 Task: Use labels to classify and filter pull requests.
Action: Mouse moved to (64, 246)
Screenshot: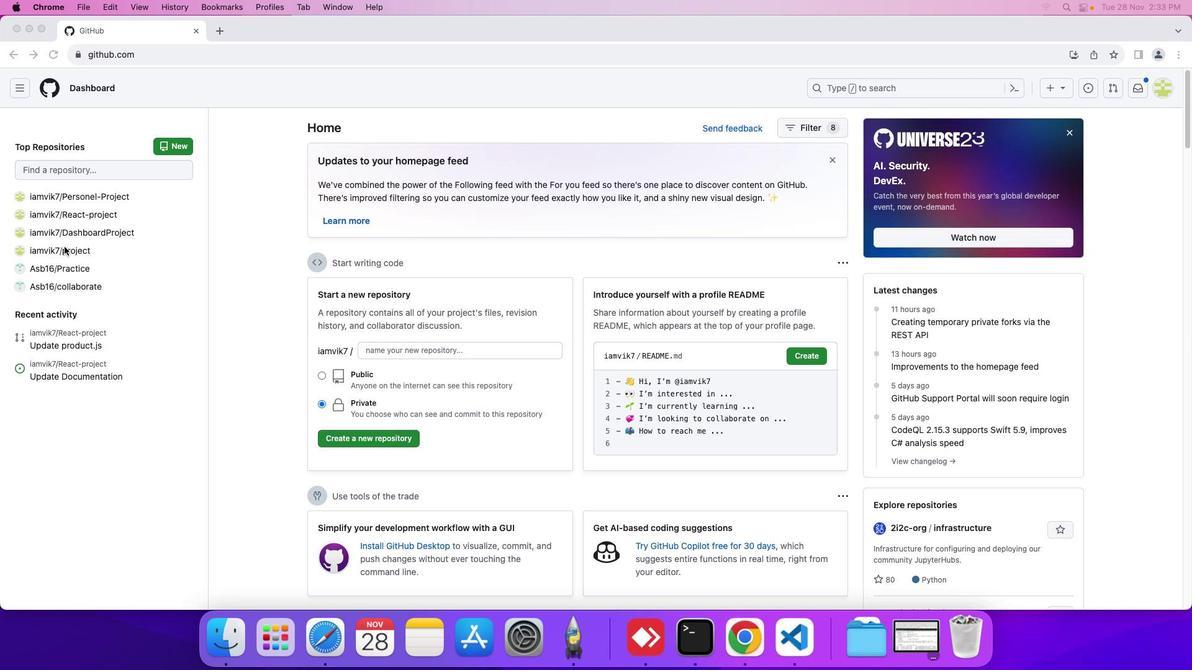 
Action: Mouse pressed left at (64, 246)
Screenshot: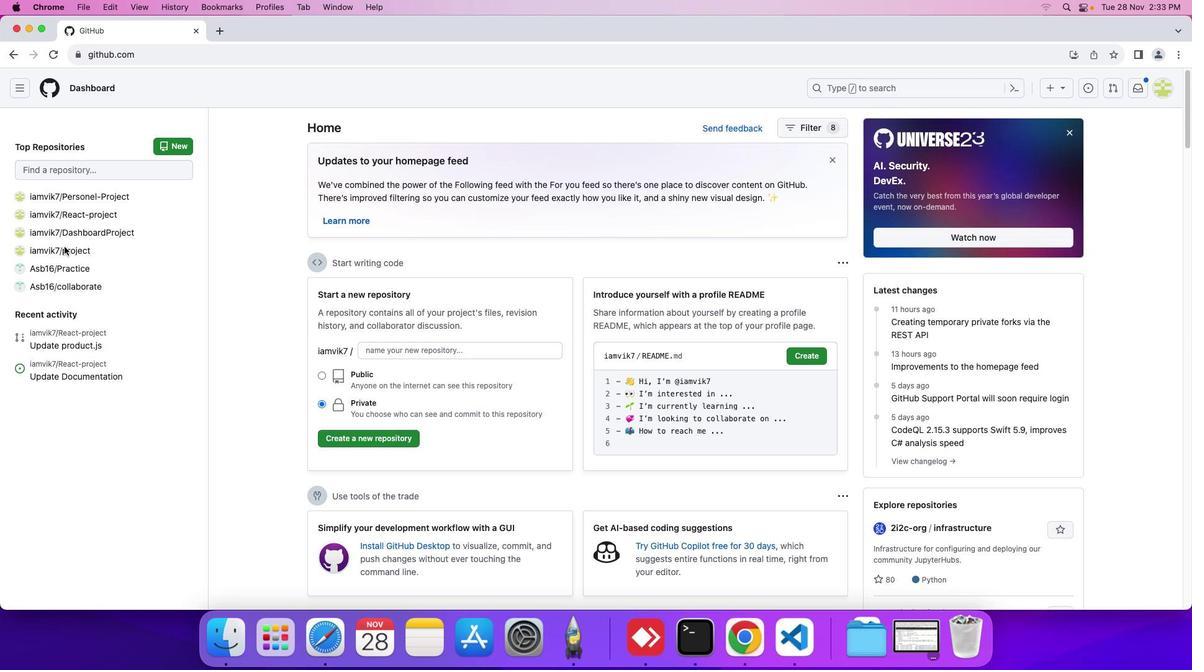 
Action: Mouse moved to (101, 217)
Screenshot: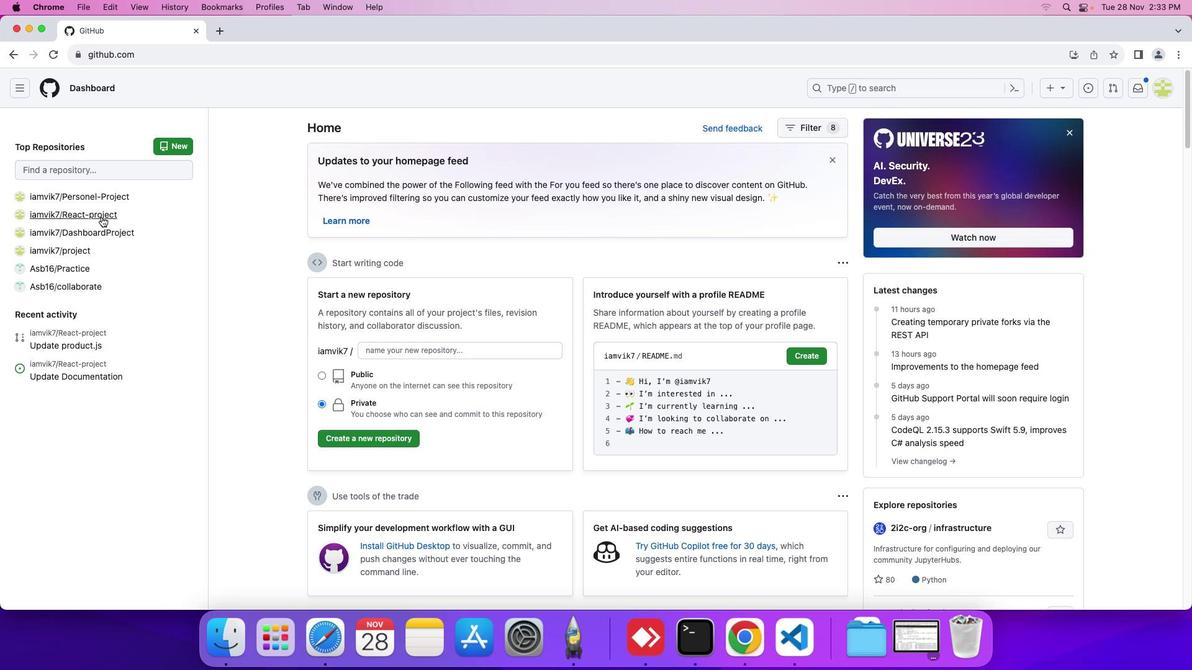 
Action: Mouse pressed left at (101, 217)
Screenshot: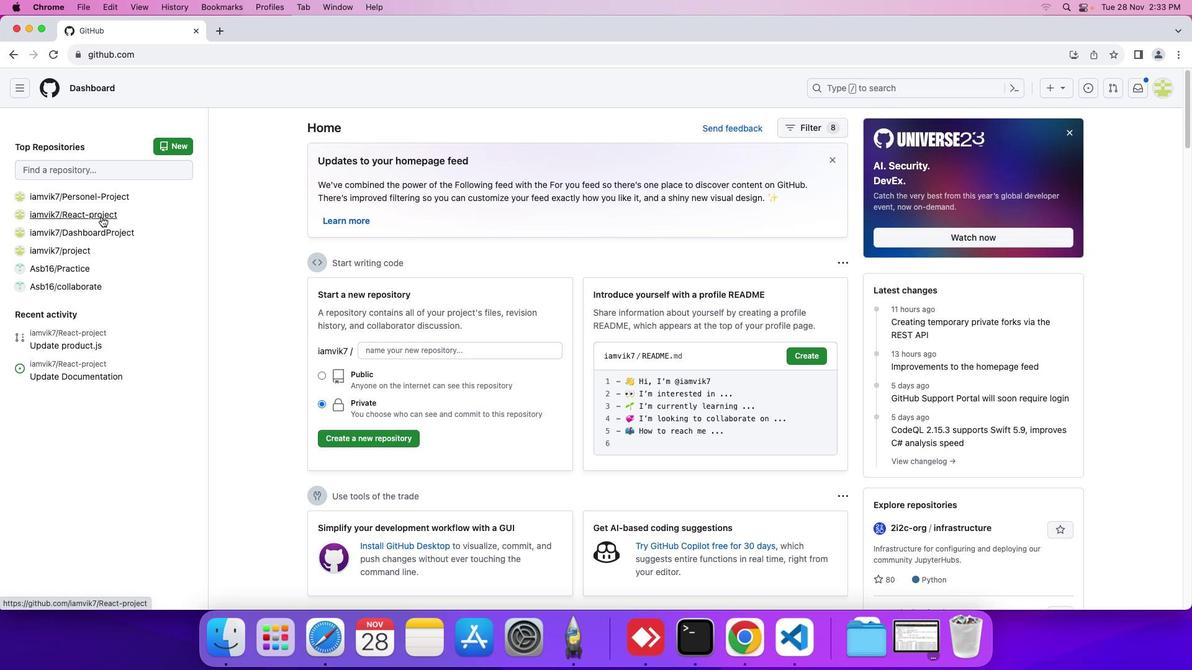 
Action: Mouse moved to (272, 343)
Screenshot: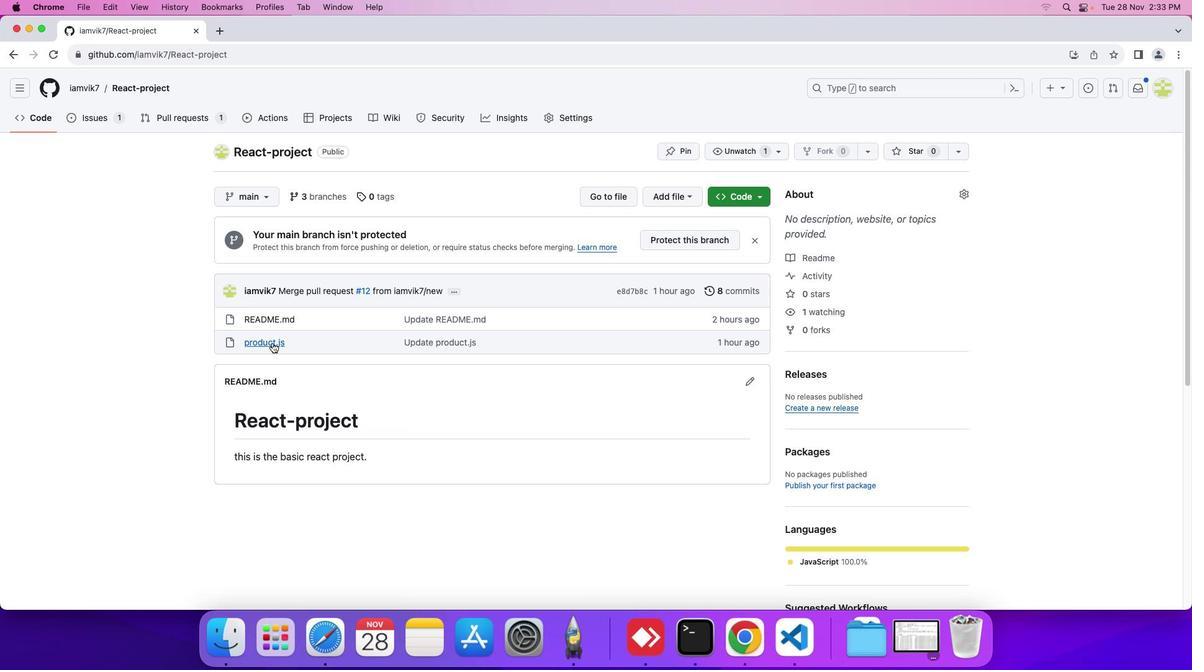 
Action: Mouse pressed left at (272, 343)
Screenshot: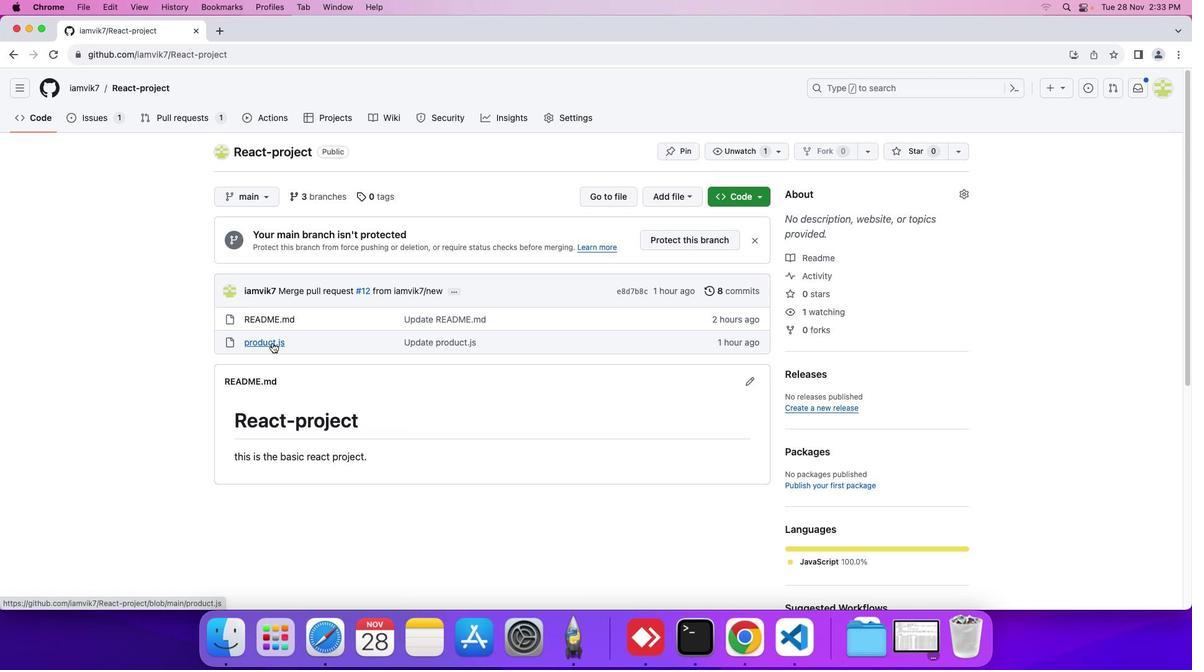 
Action: Mouse moved to (877, 226)
Screenshot: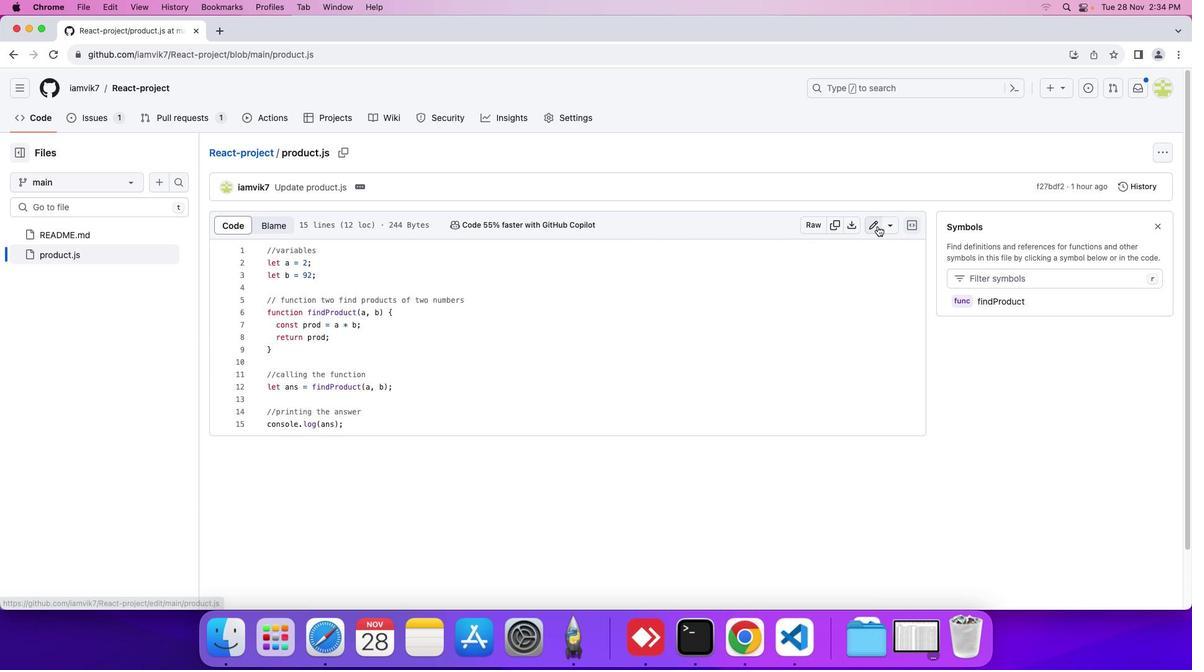 
Action: Mouse pressed left at (877, 226)
Screenshot: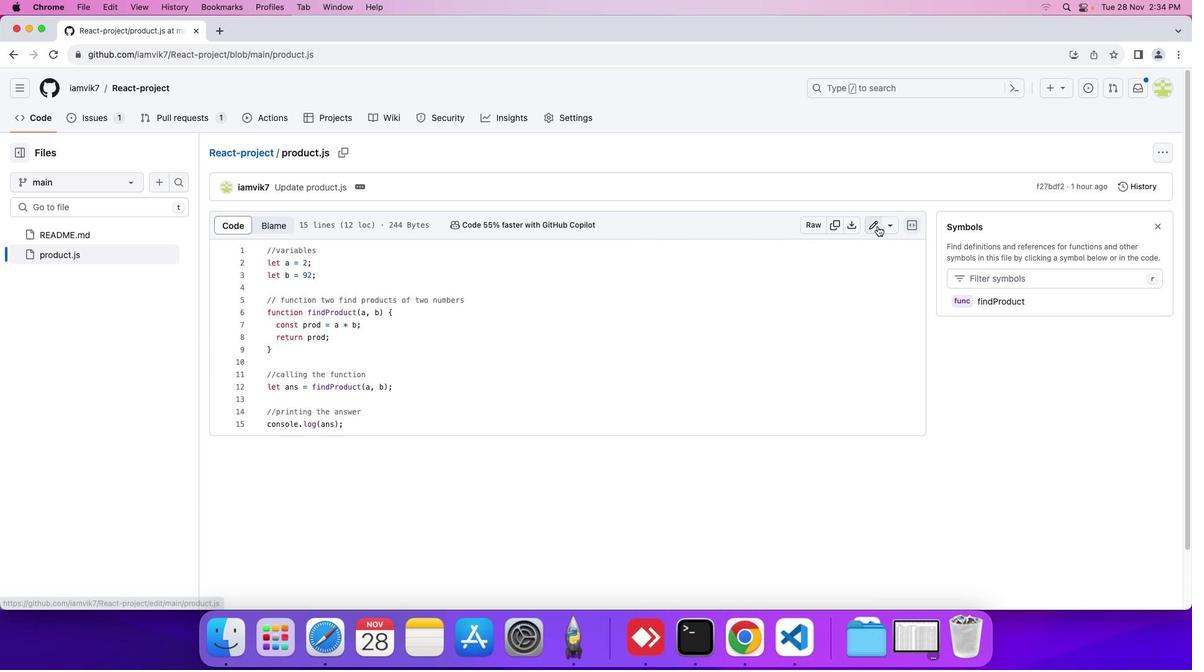 
Action: Mouse moved to (289, 226)
Screenshot: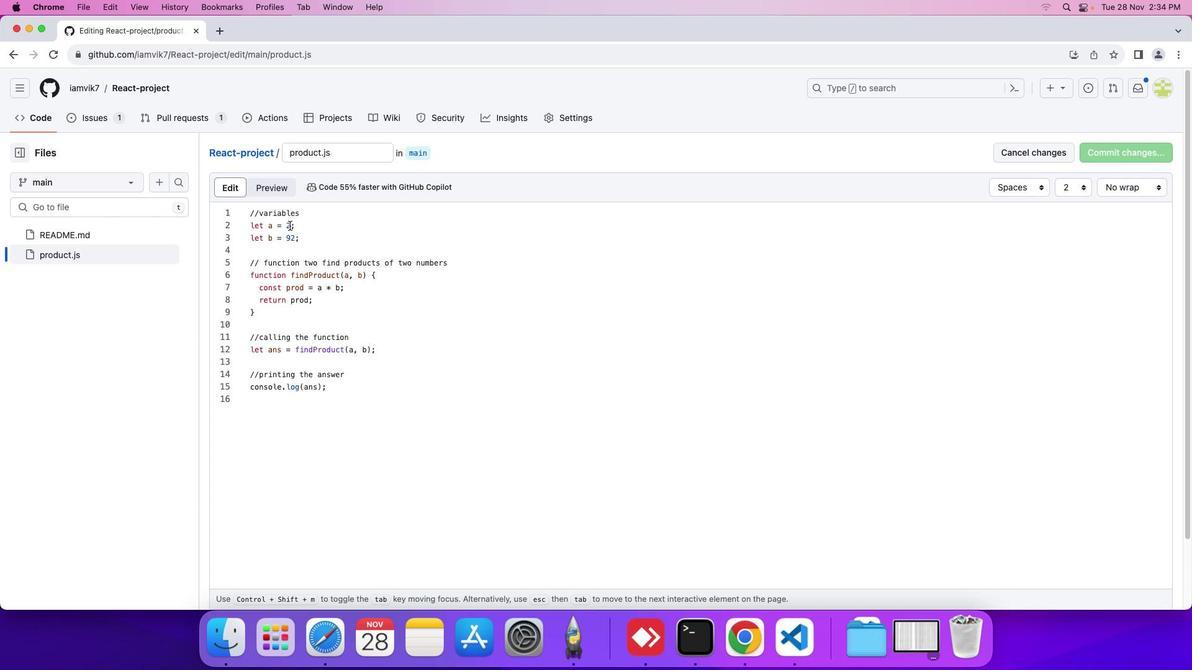 
Action: Mouse pressed left at (289, 226)
Screenshot: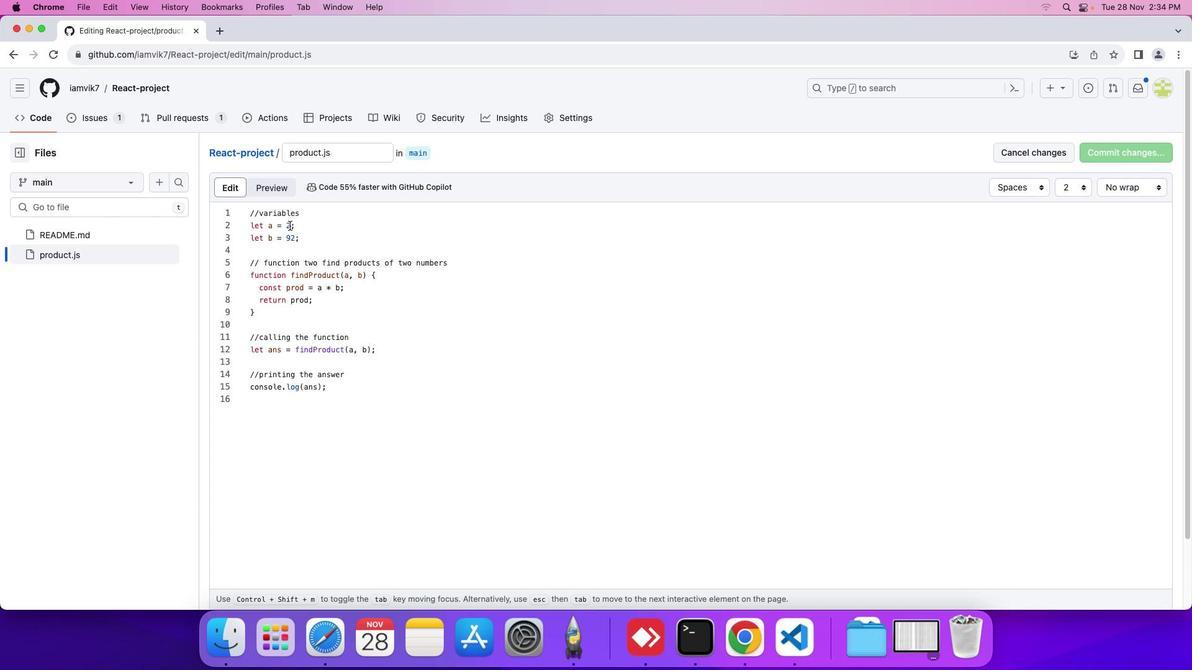 
Action: Mouse moved to (278, 229)
Screenshot: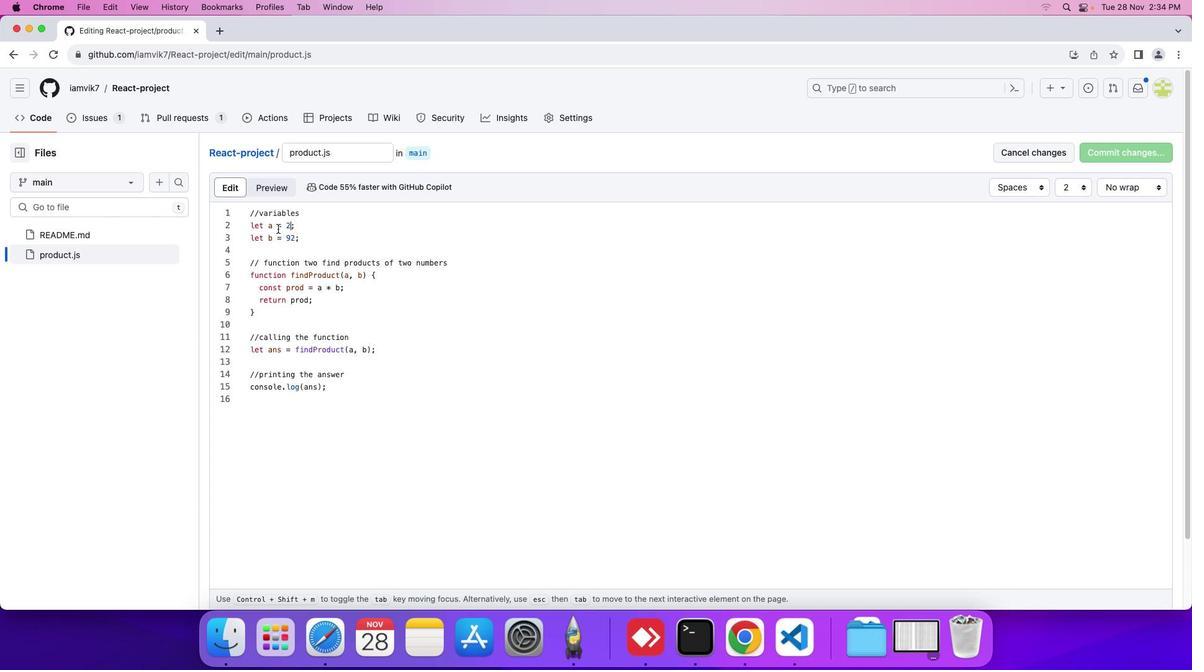 
Action: Key pressed Key.backspace'8''7'
Screenshot: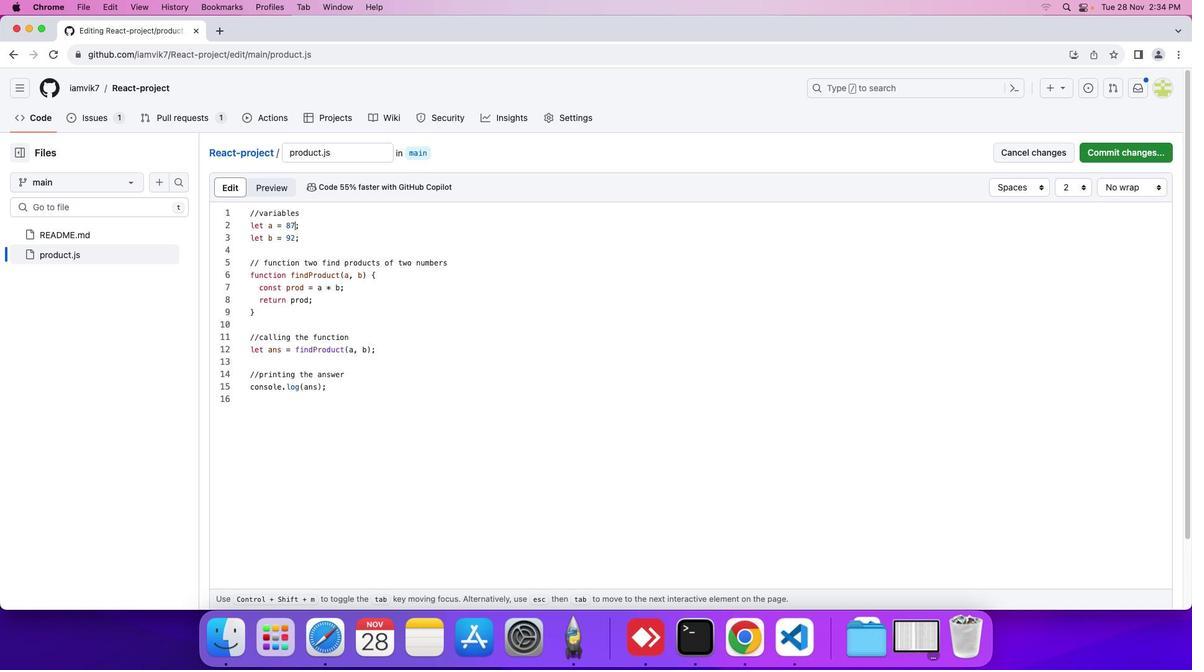 
Action: Mouse moved to (295, 237)
Screenshot: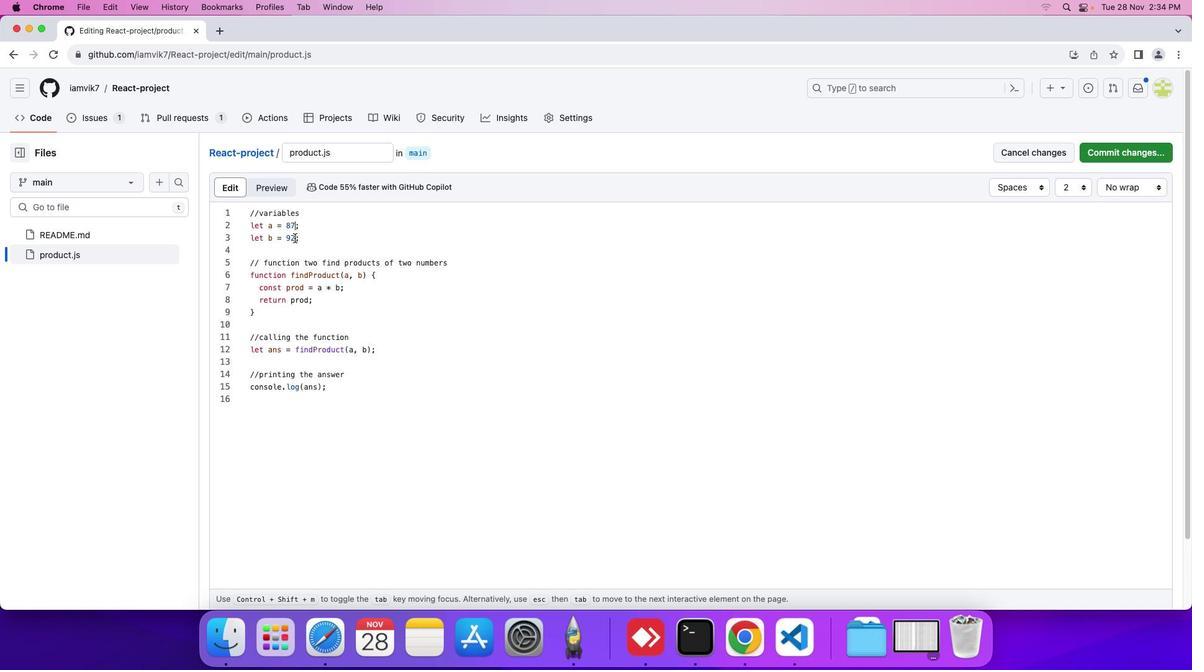 
Action: Mouse pressed left at (295, 237)
Screenshot: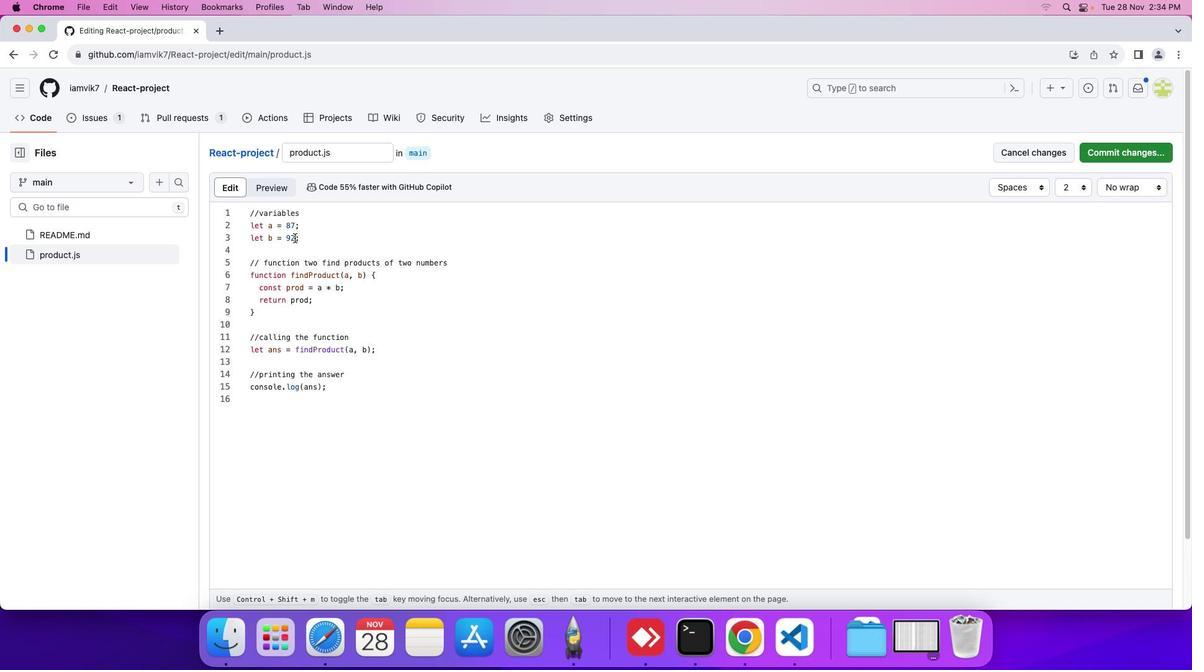 
Action: Mouse moved to (293, 238)
Screenshot: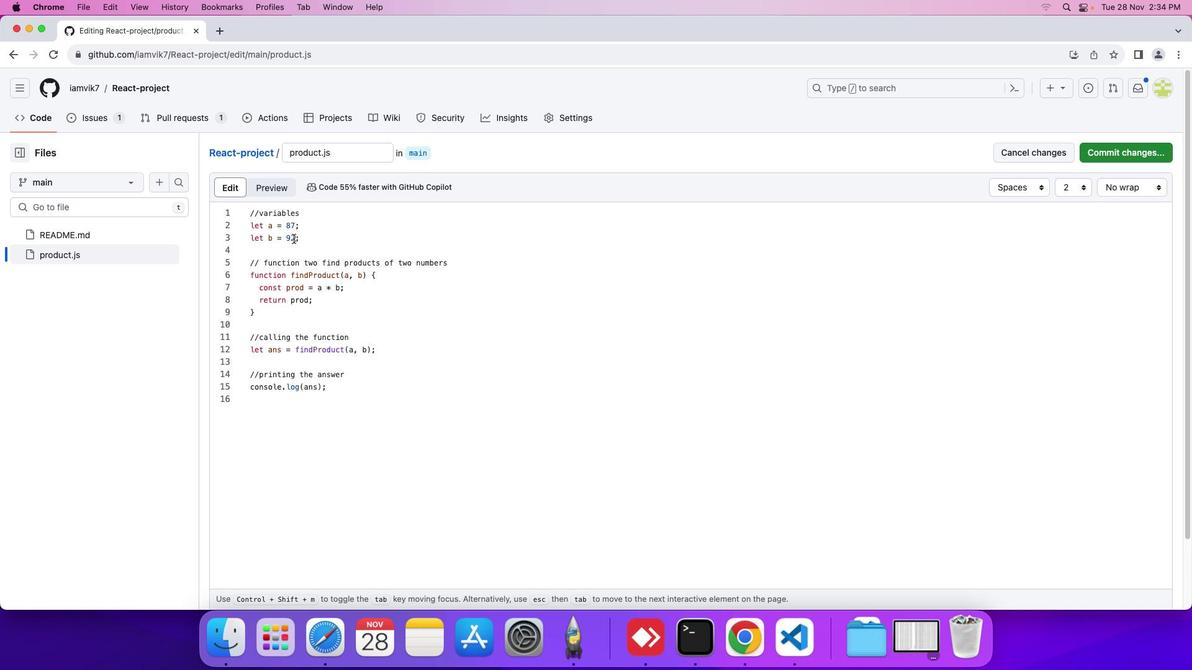 
Action: Key pressed Key.backspaceKey.backspace'1''1''0'
Screenshot: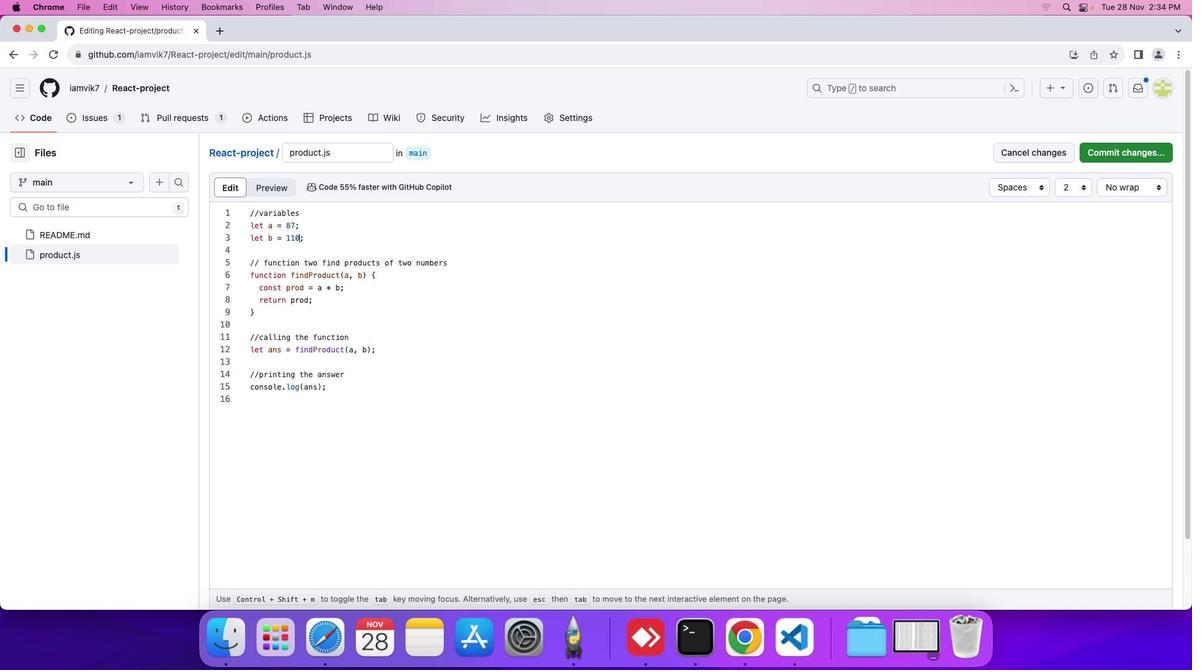 
Action: Mouse moved to (1104, 159)
Screenshot: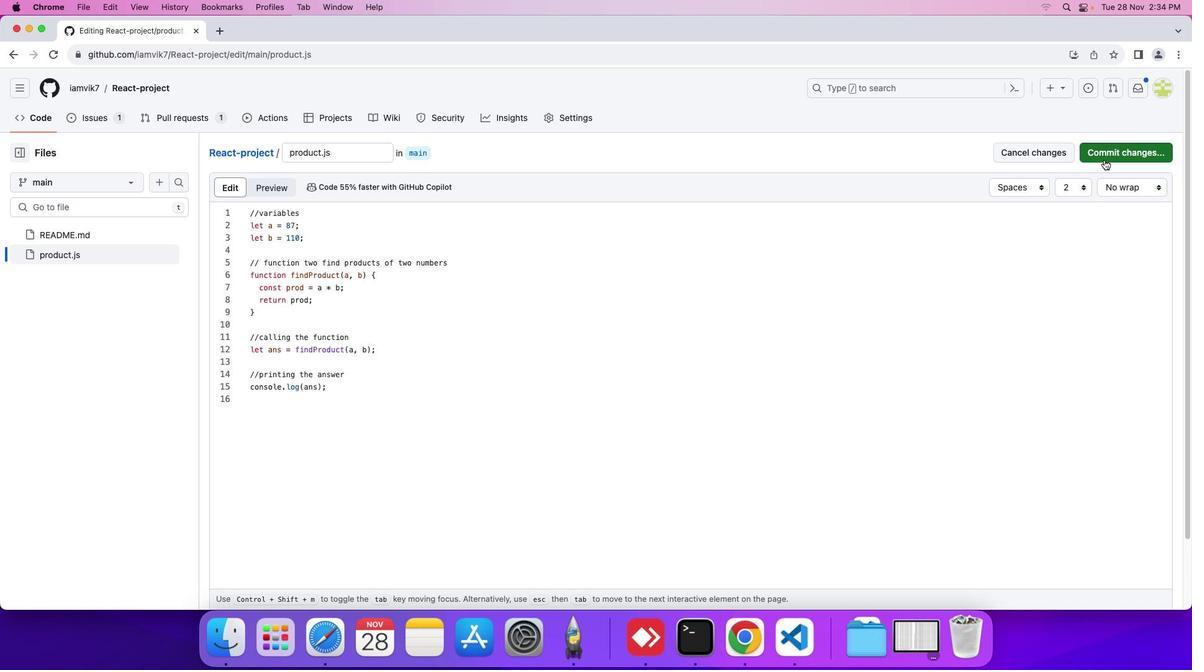 
Action: Mouse pressed left at (1104, 159)
Screenshot: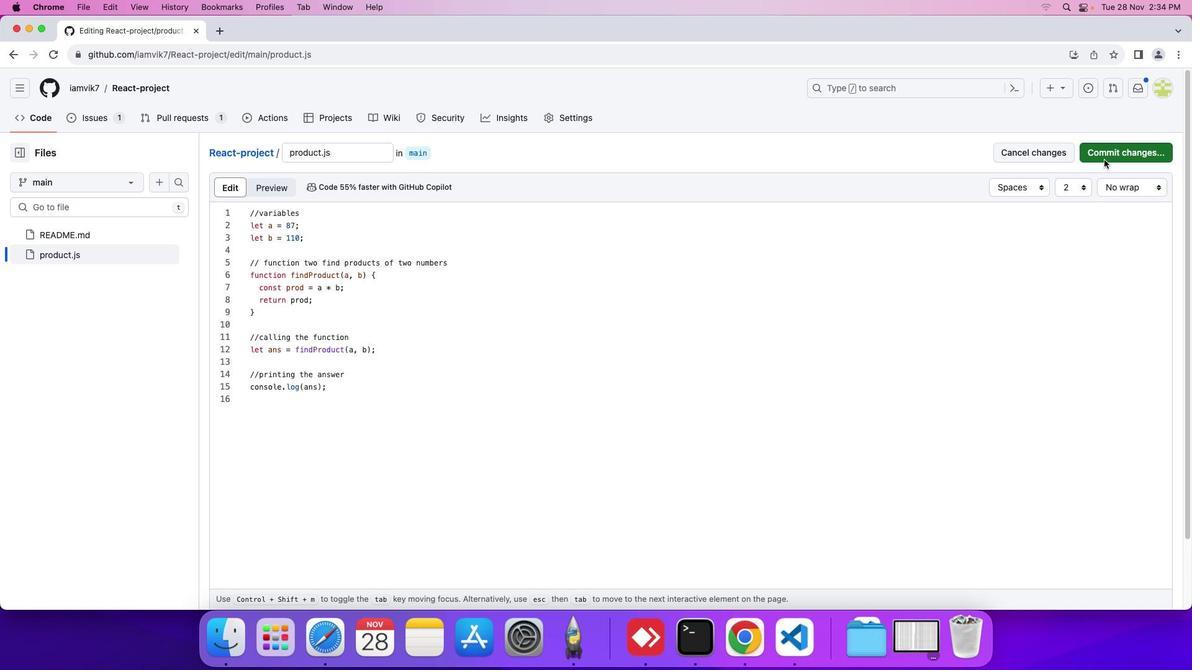 
Action: Mouse moved to (604, 306)
Screenshot: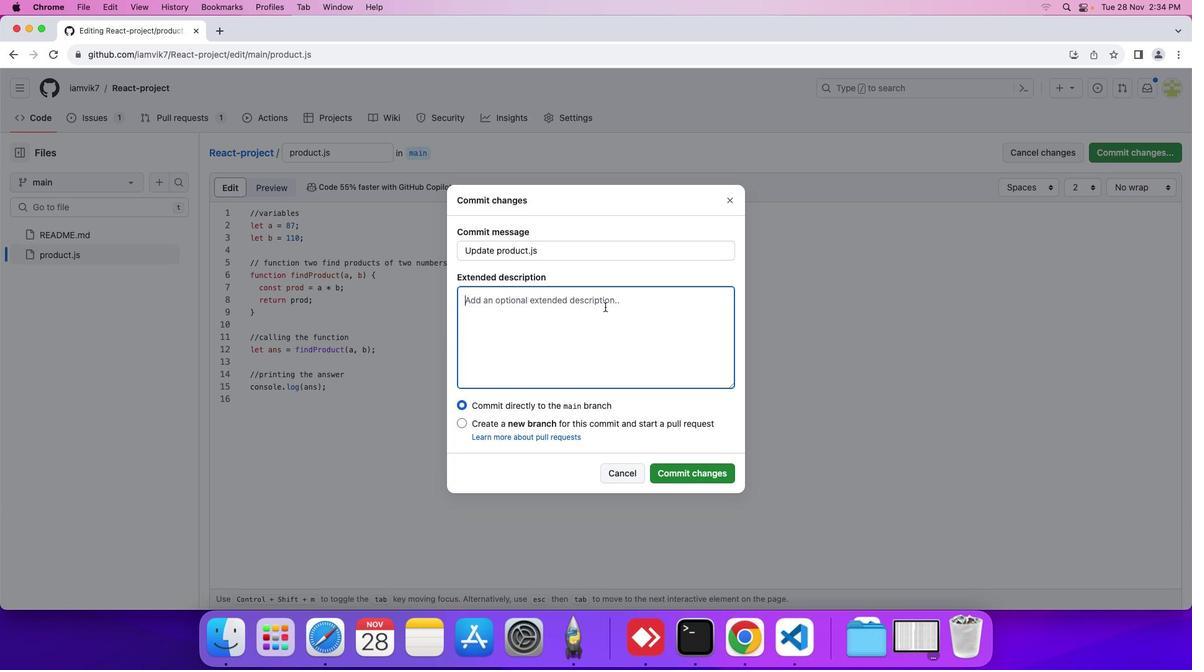 
Action: Mouse pressed left at (604, 306)
Screenshot: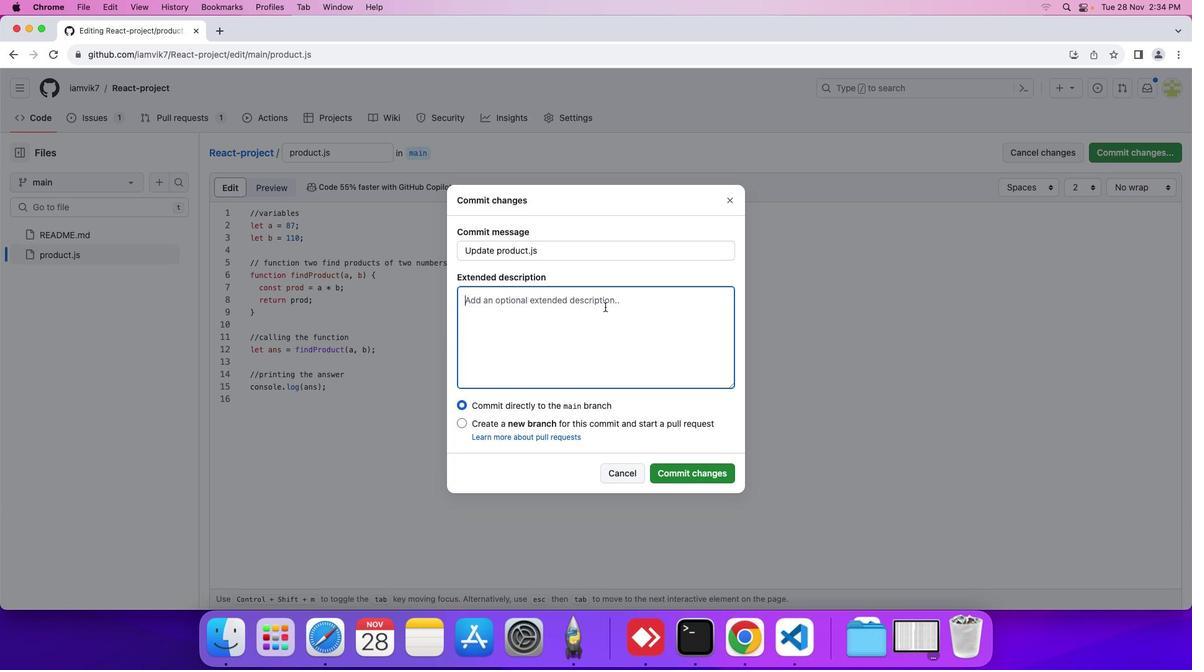 
Action: Mouse moved to (604, 306)
Screenshot: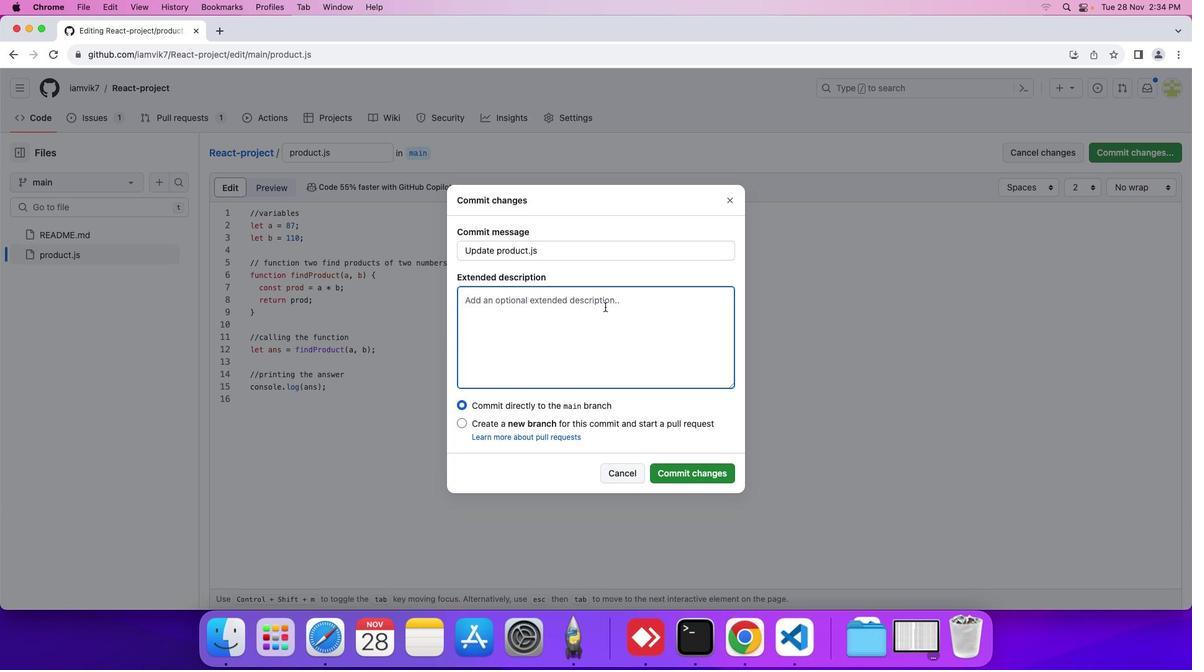 
Action: Key pressed Key.shift'U''p''d''a''t''i''n''g'Key.space't''h''e'Key.space'v''a''l''u''e''s'Key.space'o''f'Key.space'v''a''r''i''a''b''l''e''s''.'
Screenshot: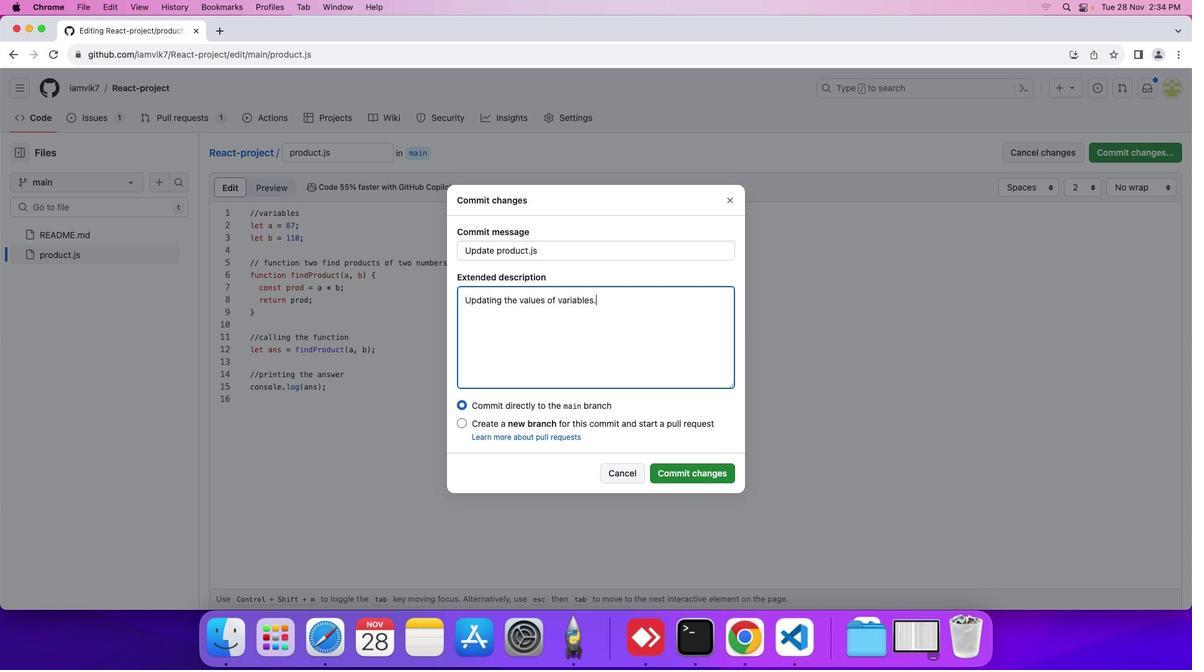 
Action: Mouse moved to (463, 424)
Screenshot: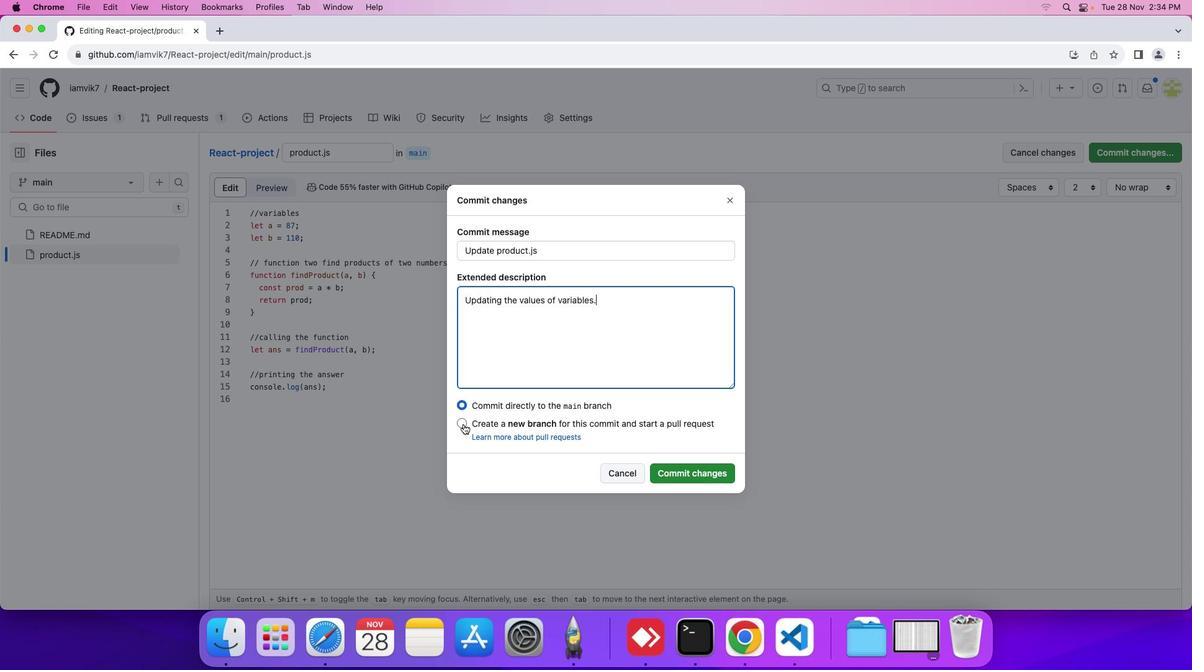 
Action: Mouse pressed left at (463, 424)
Screenshot: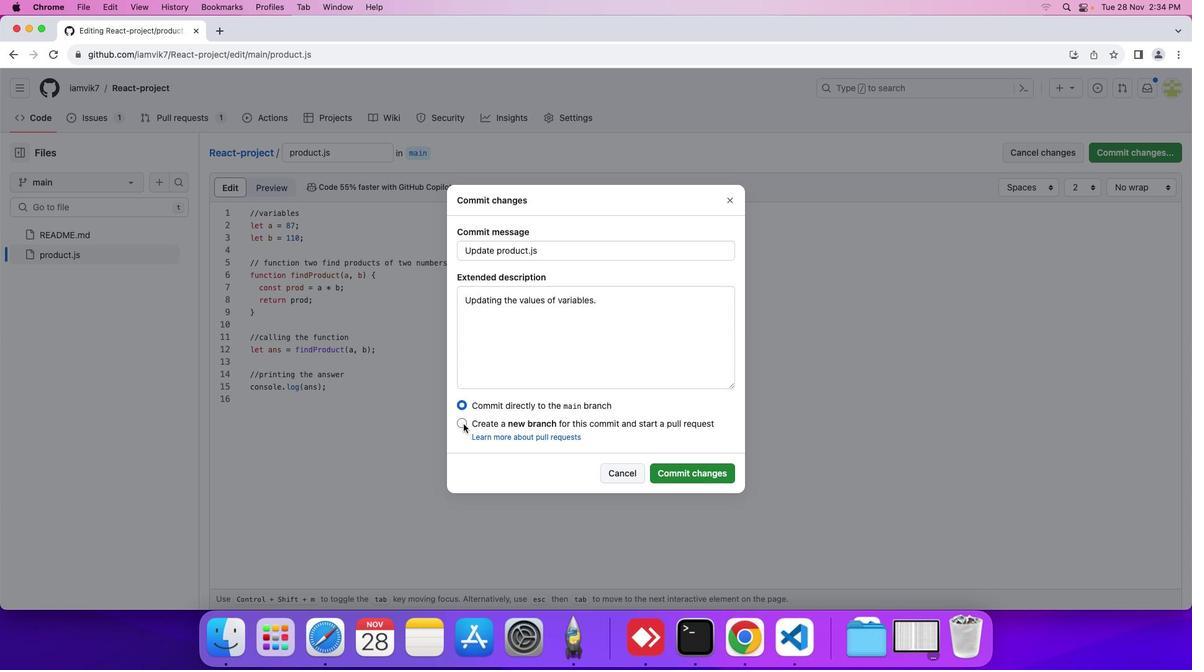
Action: Mouse moved to (568, 450)
Screenshot: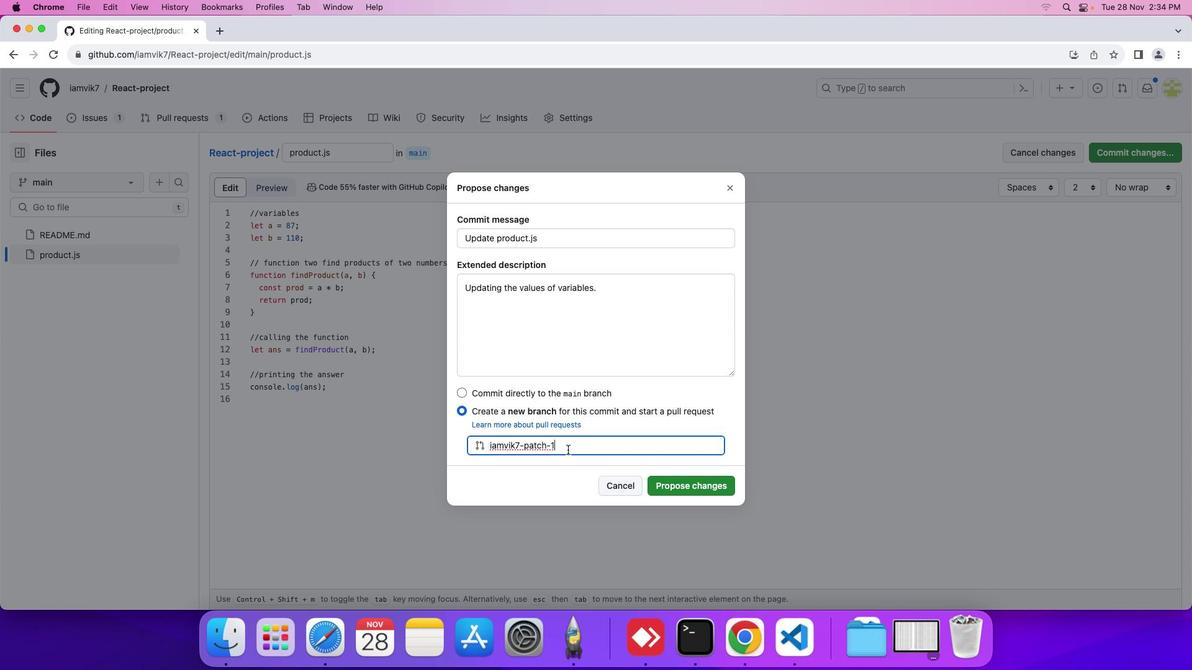 
Action: Mouse pressed left at (568, 450)
Screenshot: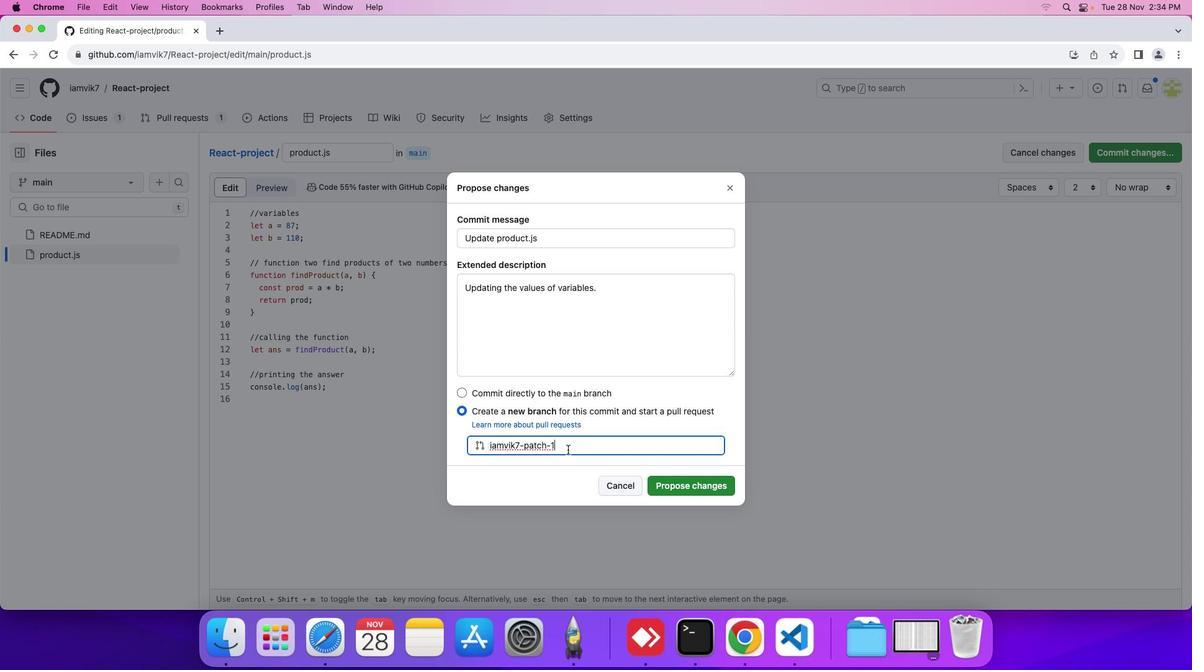 
Action: Key pressed Key.backspaceKey.backspaceKey.backspaceKey.backspaceKey.backspaceKey.backspaceKey.backspaceKey.backspaceKey.backspaceKey.backspaceKey.backspaceKey.backspaceKey.backspaceKey.backspaceKey.backspaceKey.backspaceKey.backspace'n''e''e'Key.backspace'w''-''b''r''a''n''c''h'
Screenshot: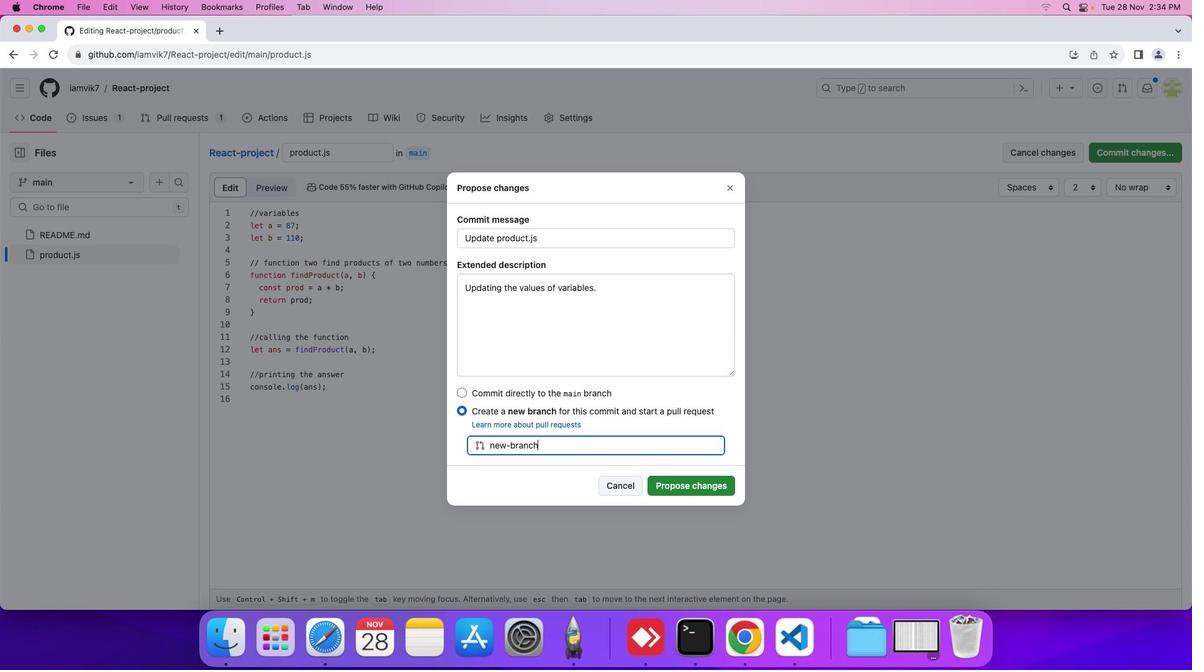 
Action: Mouse moved to (666, 481)
Screenshot: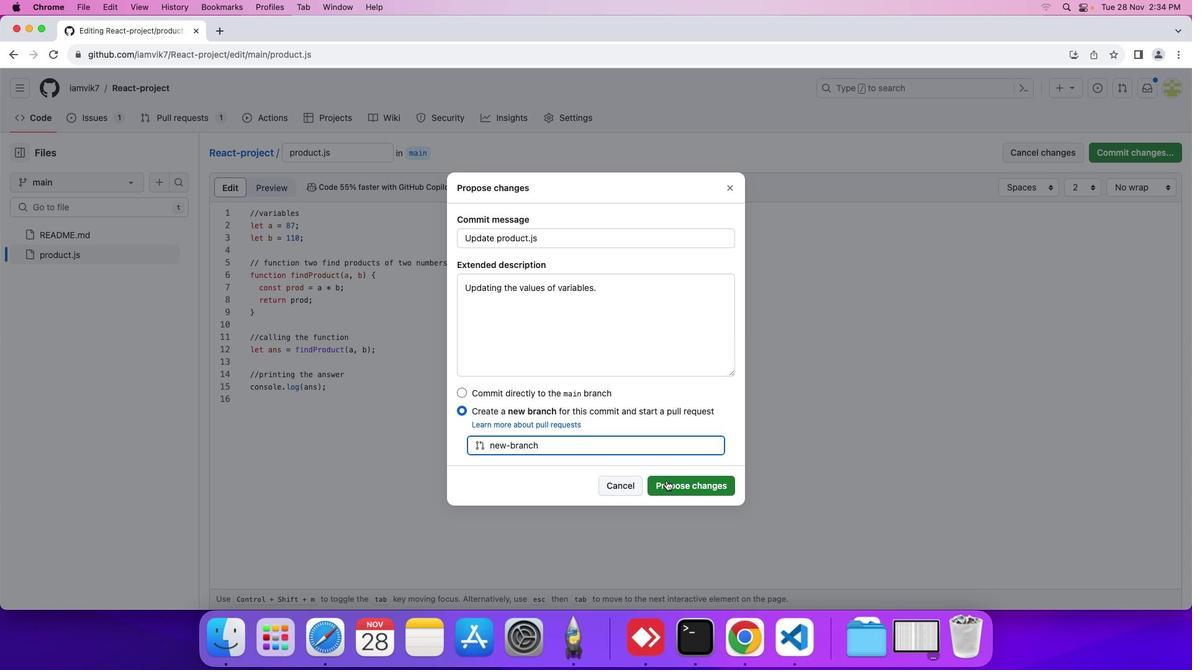 
Action: Mouse pressed left at (666, 481)
Screenshot: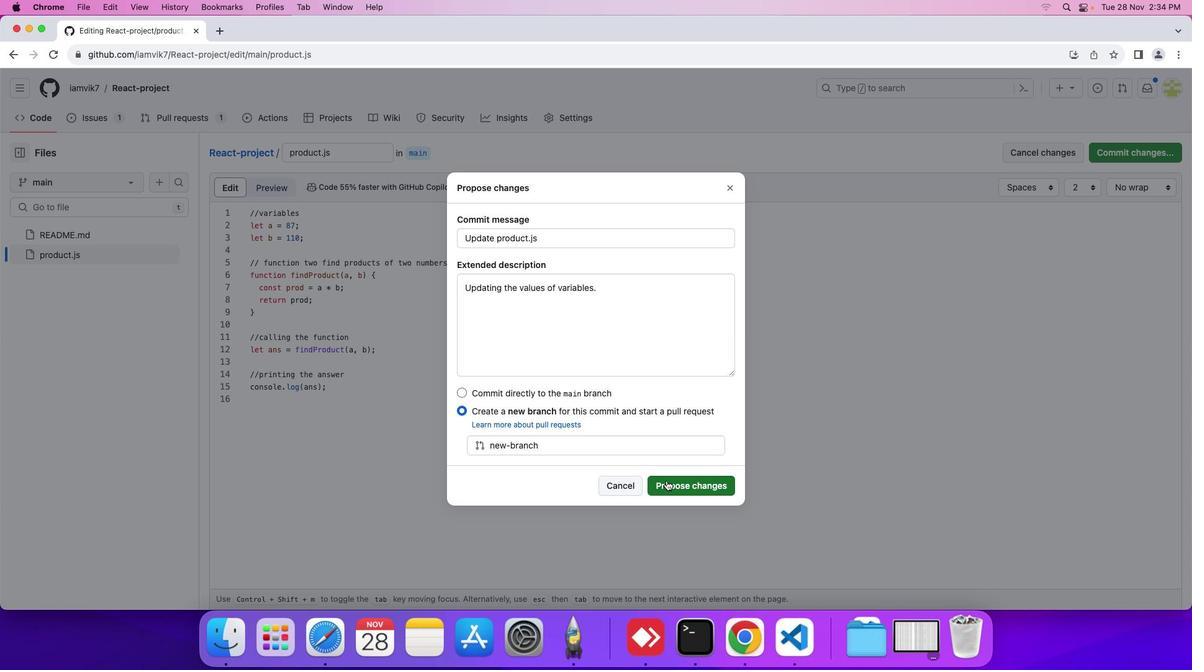 
Action: Mouse moved to (965, 348)
Screenshot: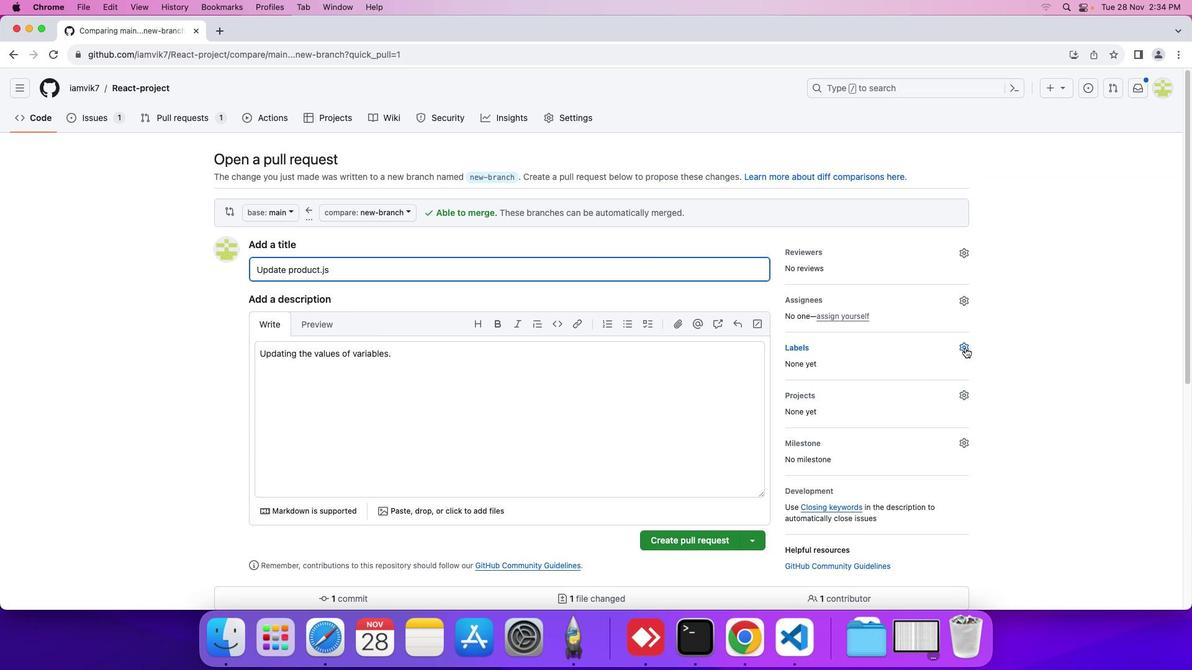 
Action: Mouse pressed left at (965, 348)
Screenshot: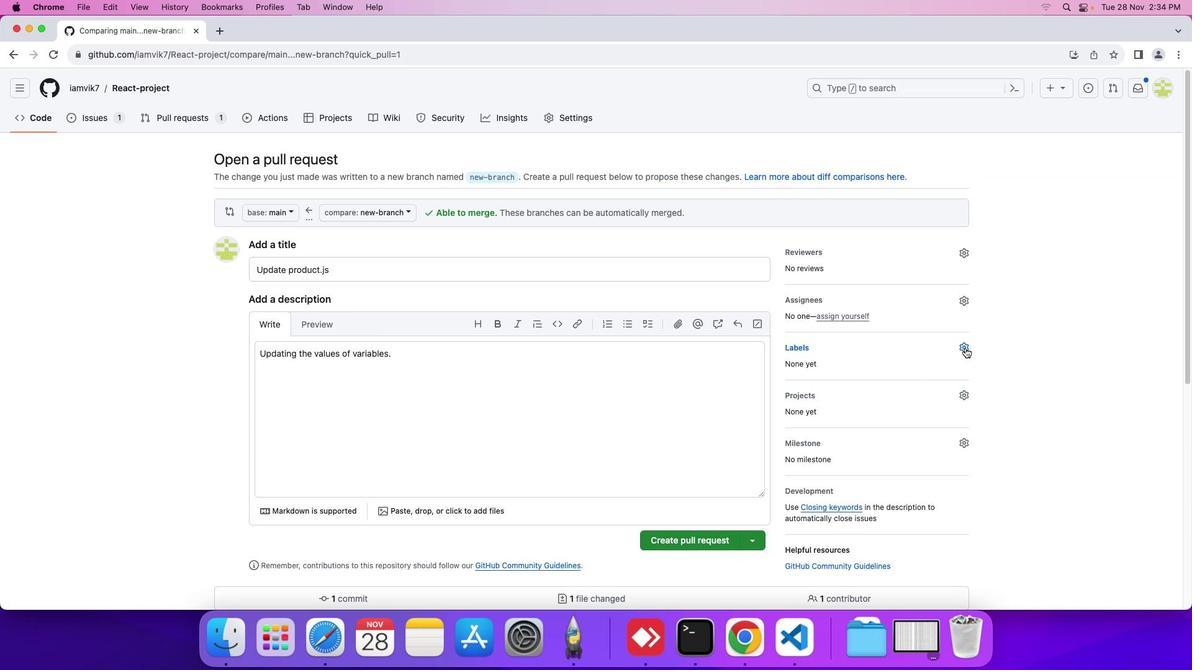 
Action: Mouse moved to (832, 437)
Screenshot: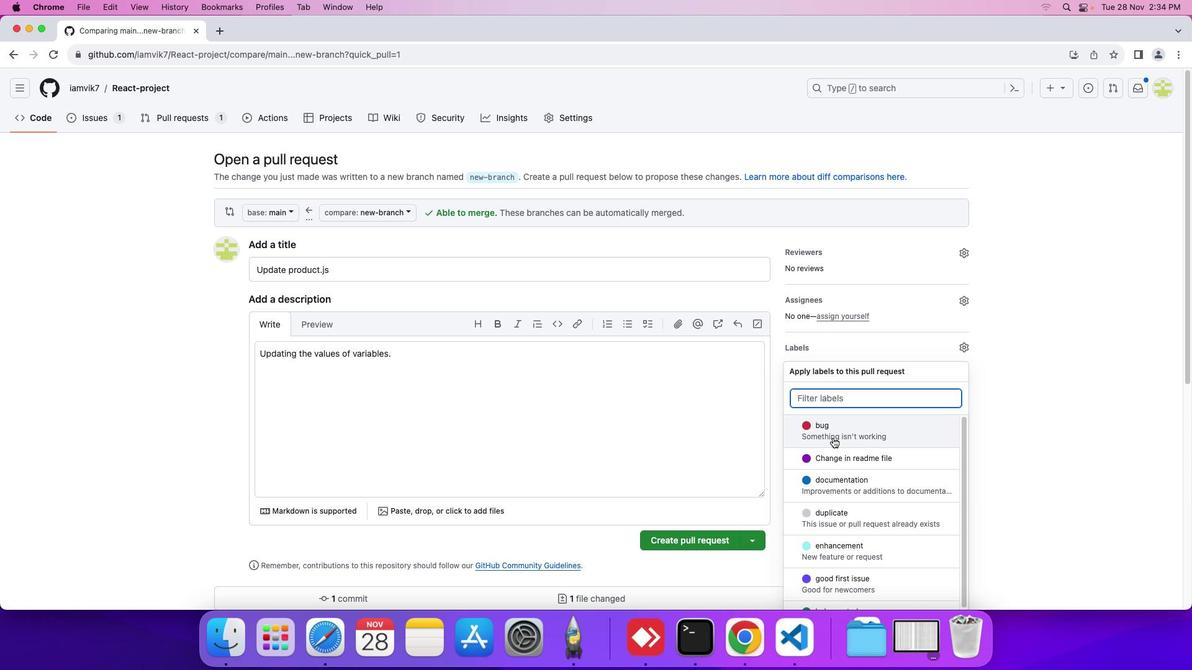 
Action: Mouse pressed left at (832, 437)
Screenshot: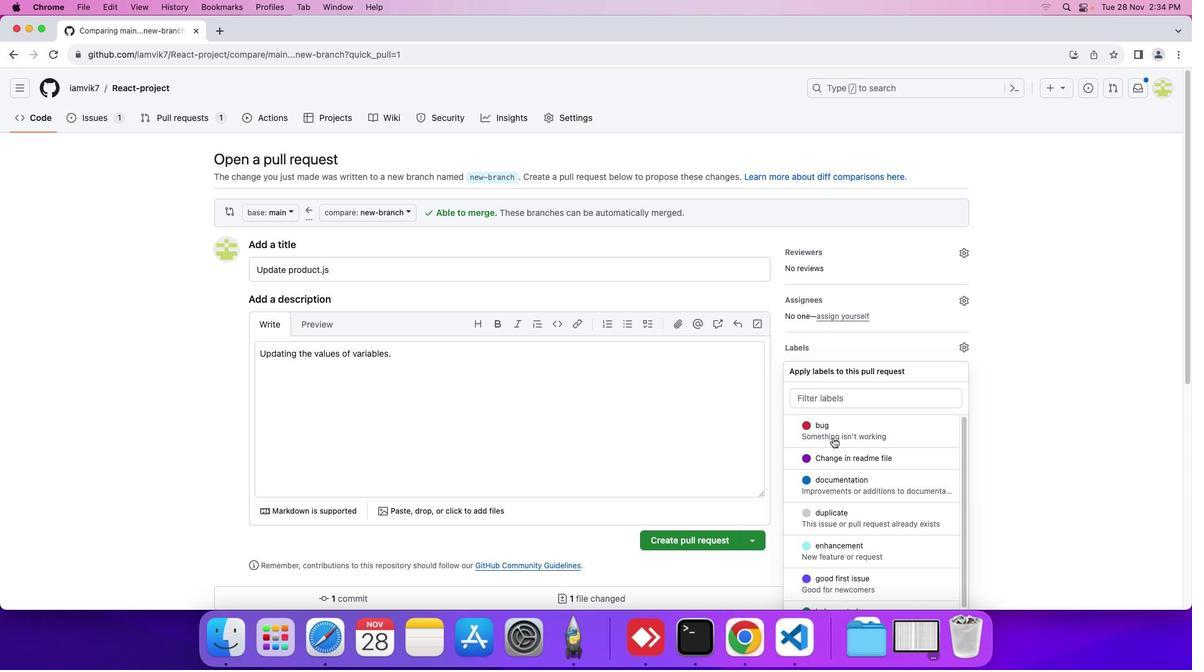 
Action: Mouse moved to (834, 440)
Screenshot: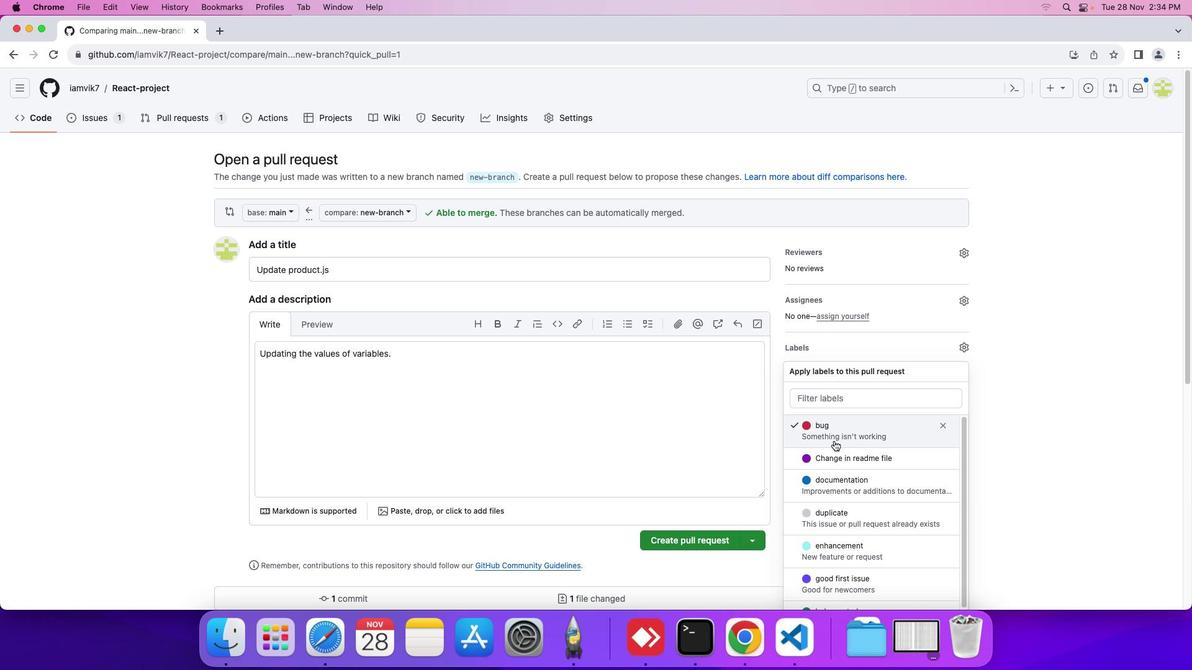 
Action: Mouse scrolled (834, 440) with delta (0, 0)
Screenshot: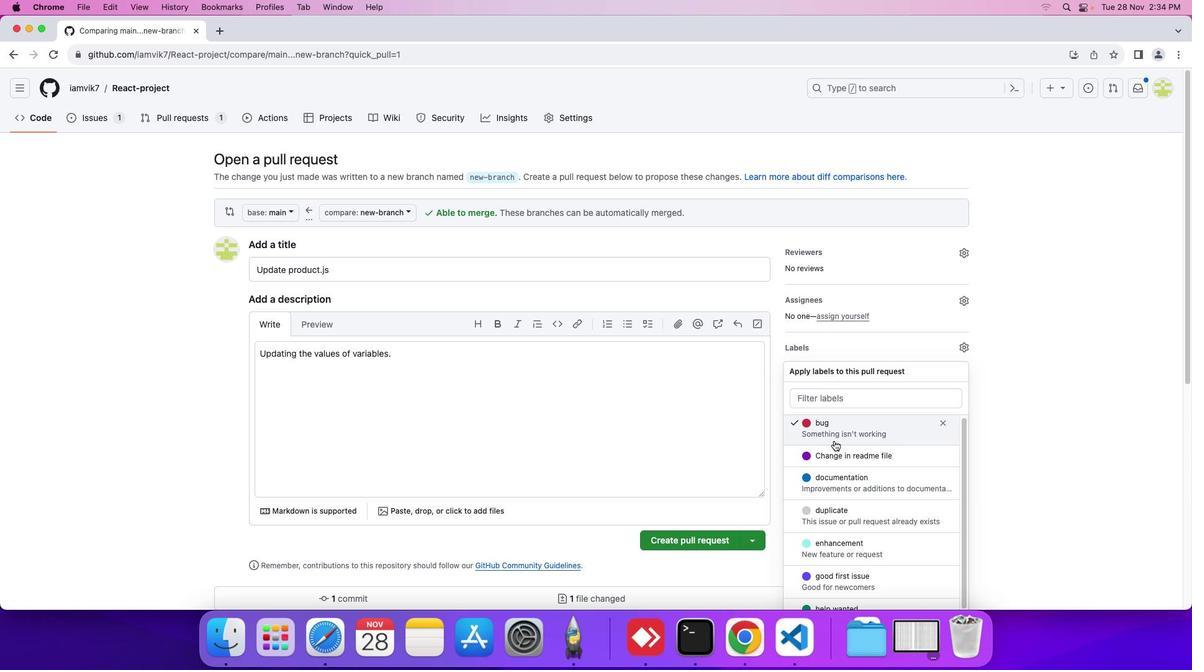 
Action: Mouse scrolled (834, 440) with delta (0, 0)
Screenshot: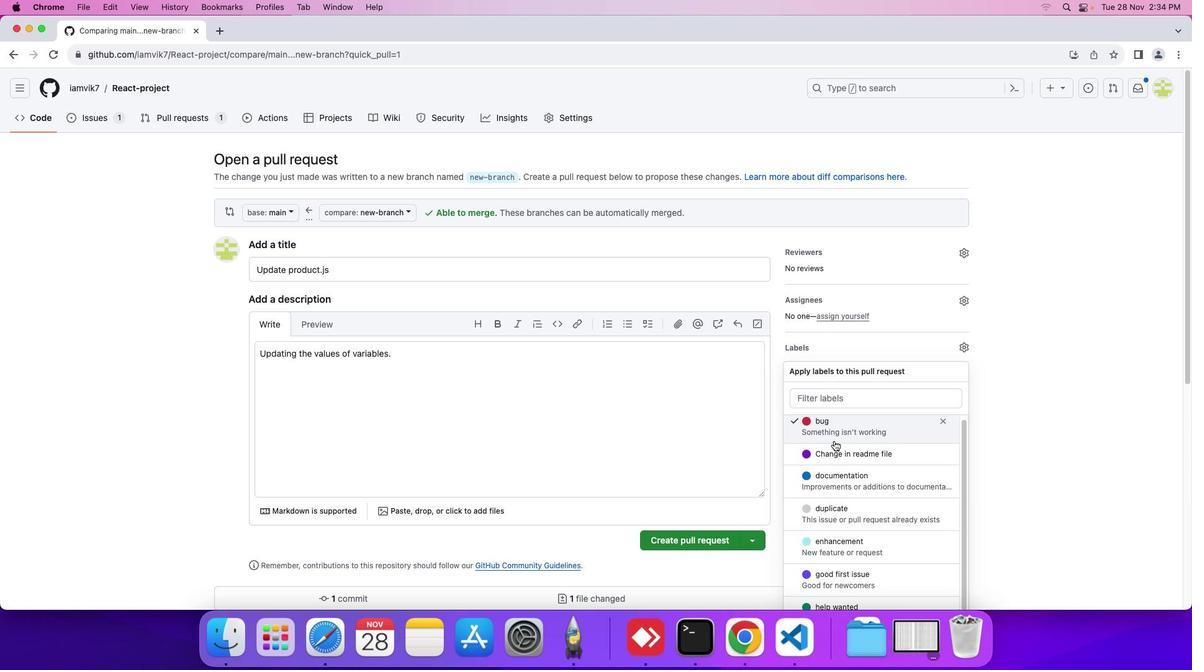 
Action: Mouse moved to (824, 429)
Screenshot: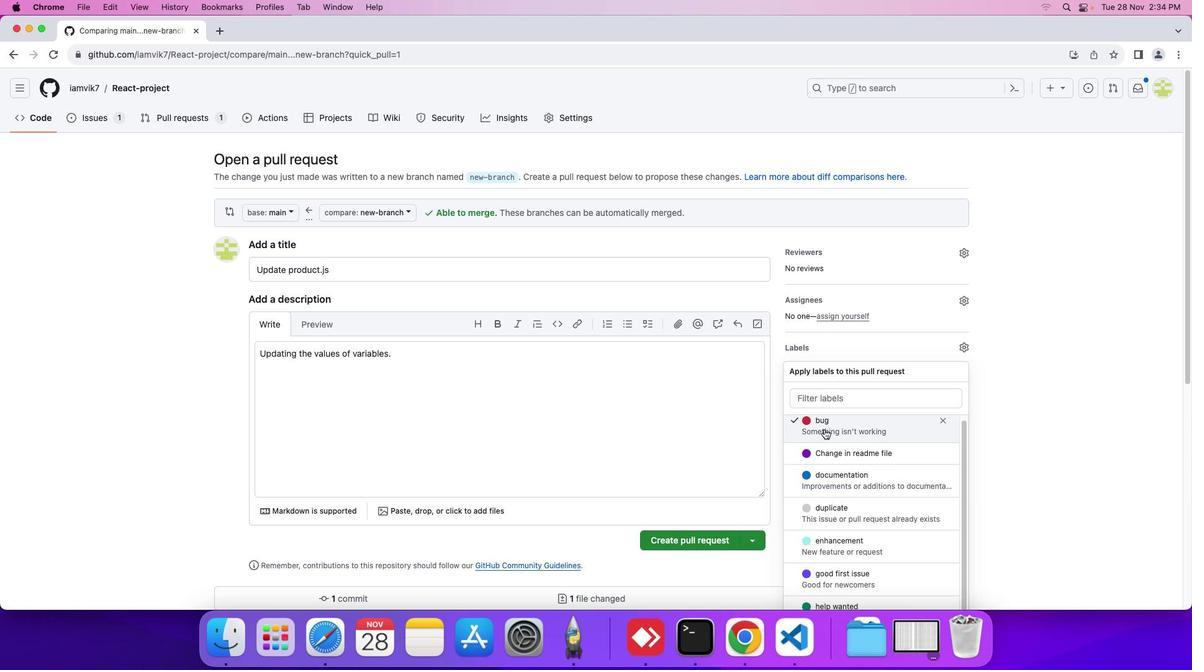 
Action: Mouse pressed left at (824, 429)
Screenshot: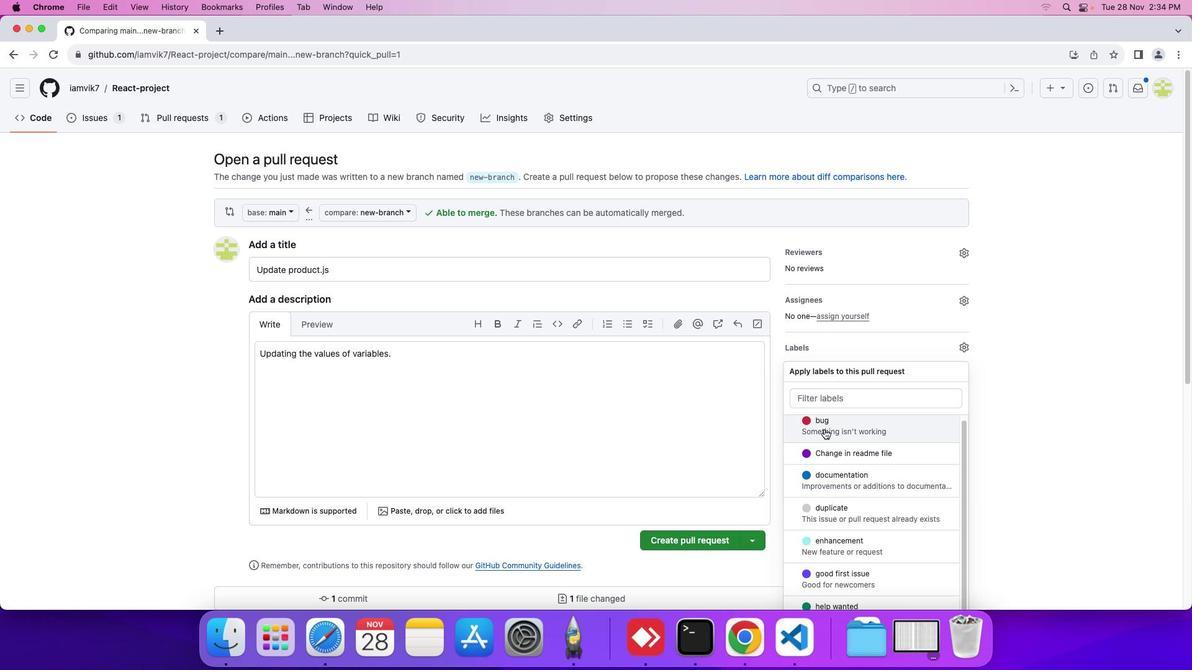 
Action: Mouse moved to (822, 553)
Screenshot: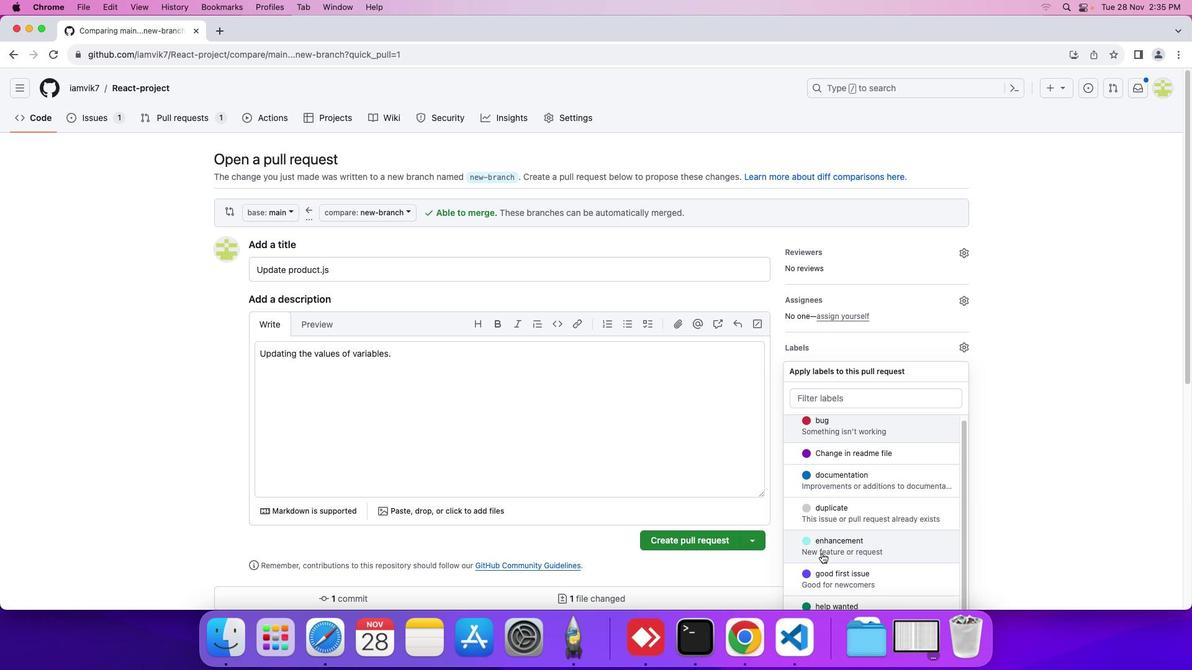 
Action: Mouse pressed left at (822, 553)
Screenshot: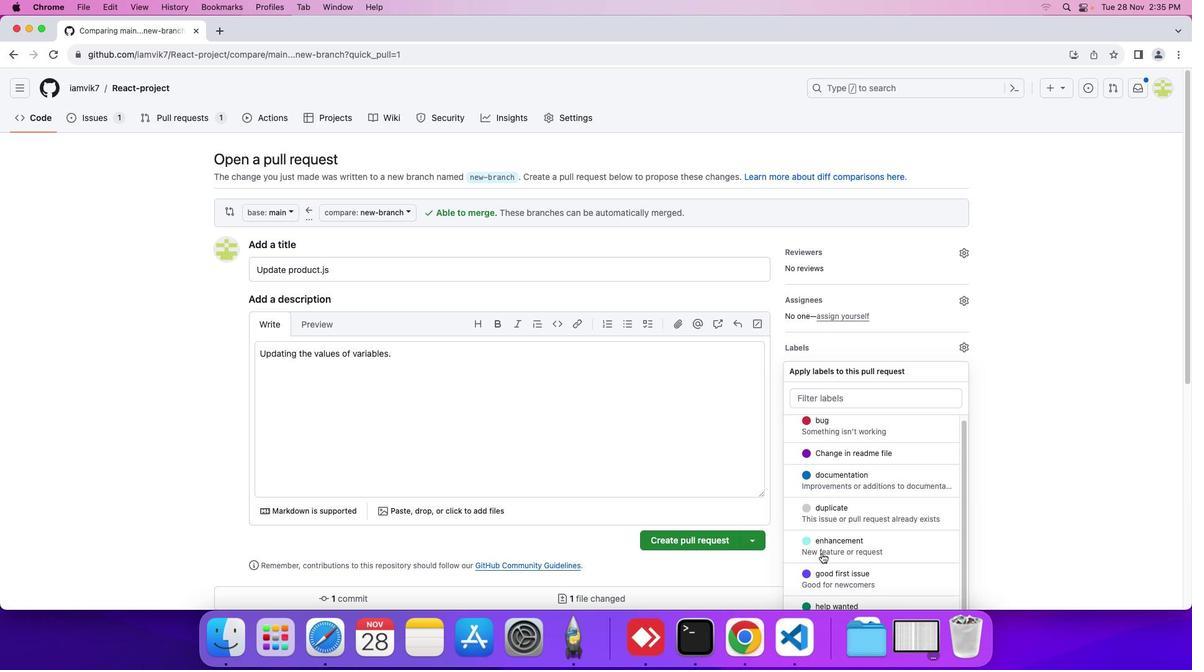 
Action: Mouse moved to (864, 475)
Screenshot: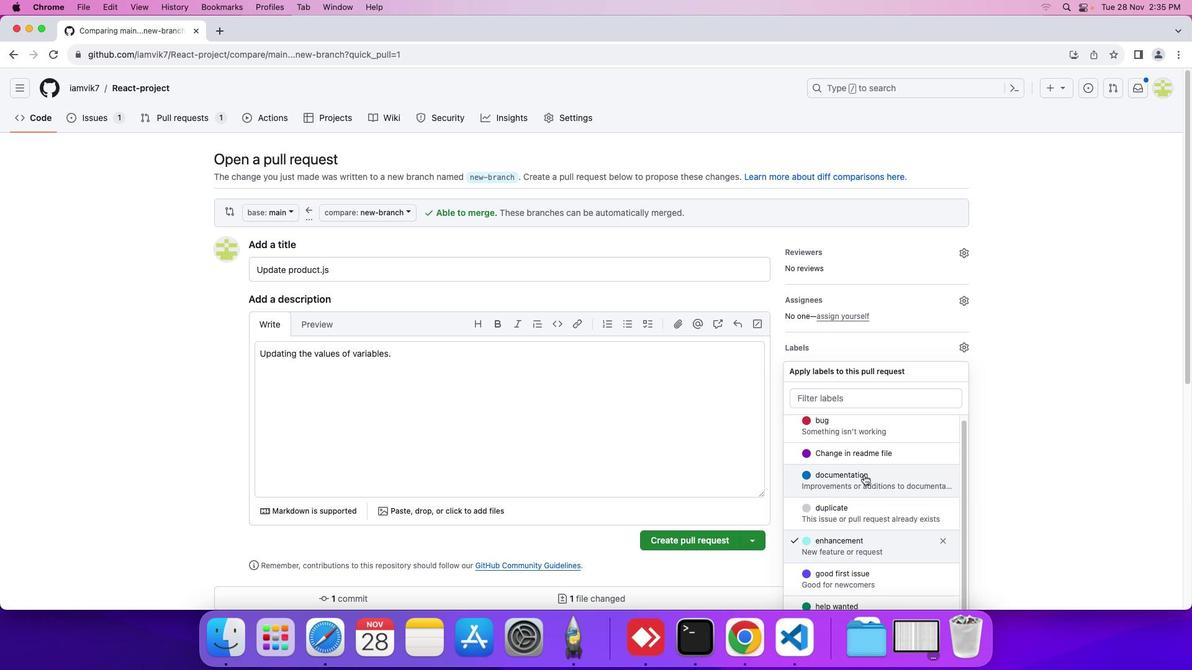 
Action: Mouse scrolled (864, 475) with delta (0, 0)
Screenshot: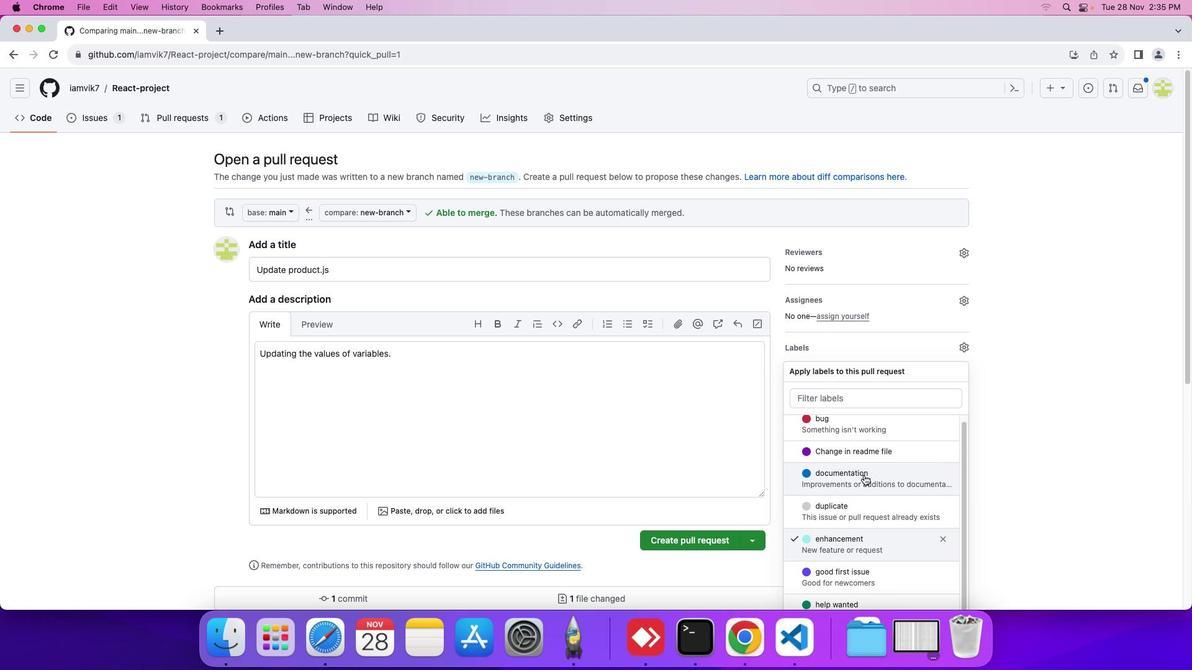 
Action: Mouse scrolled (864, 475) with delta (0, 0)
Screenshot: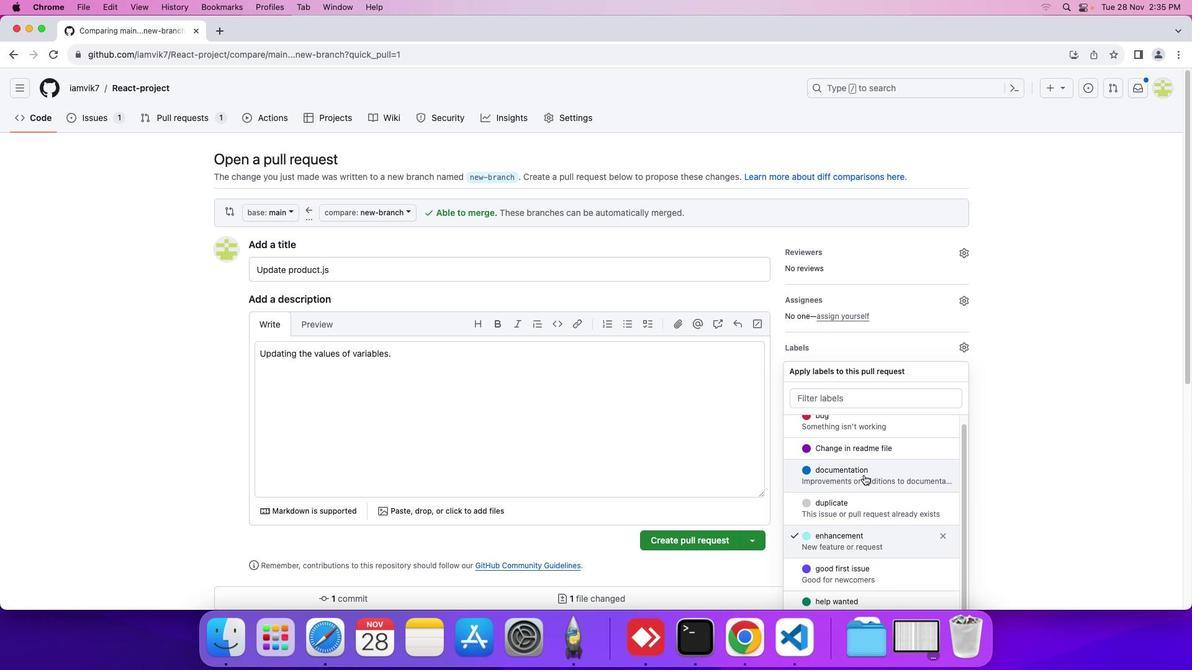 
Action: Mouse moved to (855, 570)
Screenshot: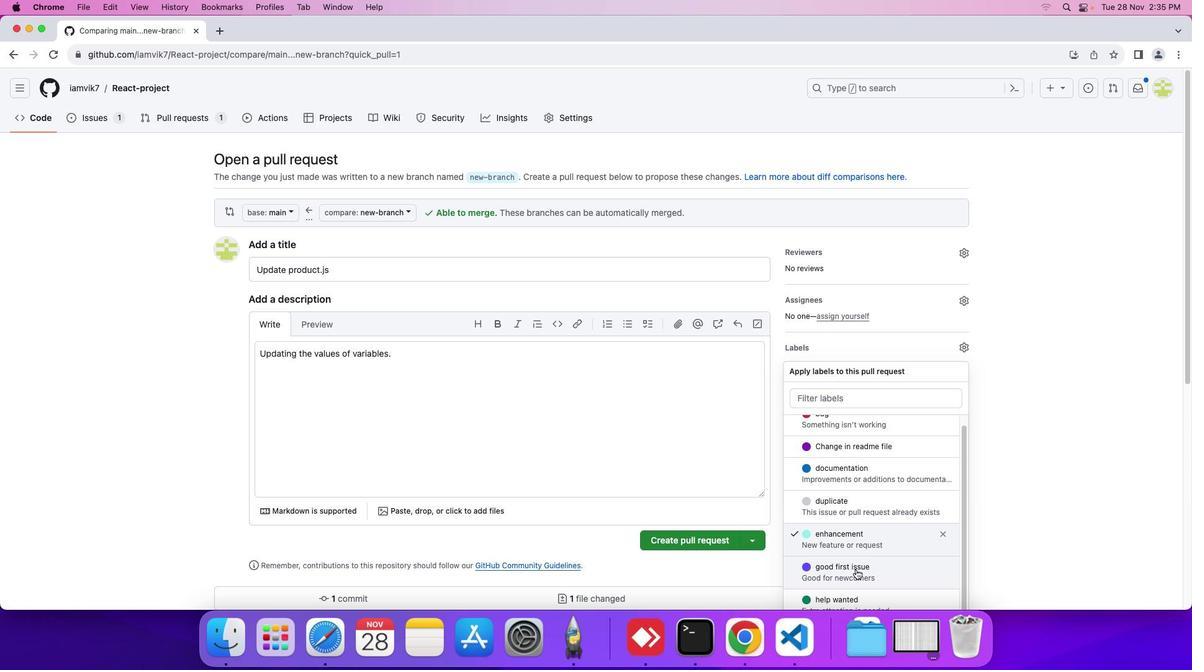 
Action: Mouse scrolled (855, 570) with delta (0, 0)
Screenshot: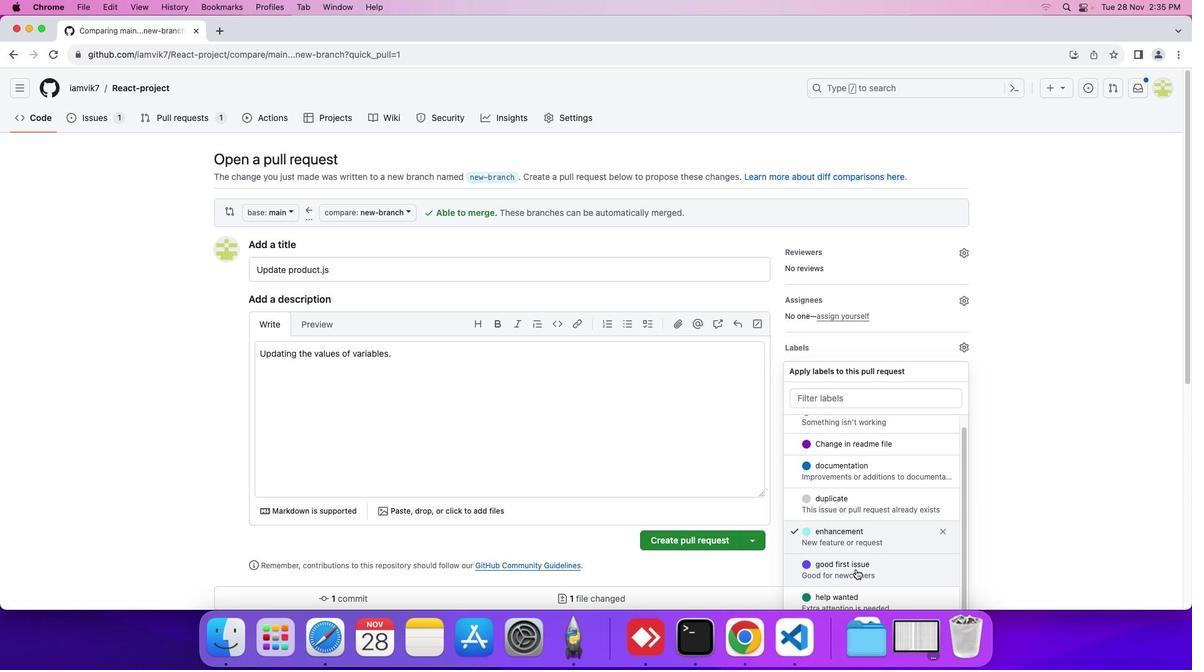 
Action: Mouse scrolled (855, 570) with delta (0, 0)
Screenshot: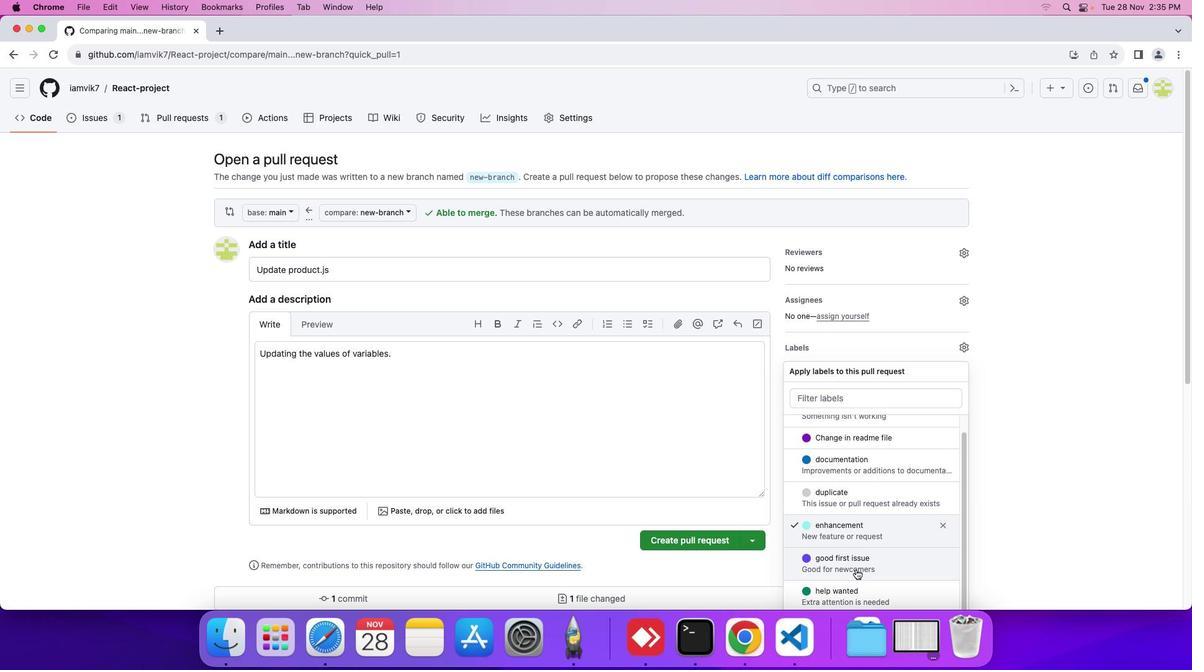 
Action: Mouse moved to (855, 568)
Screenshot: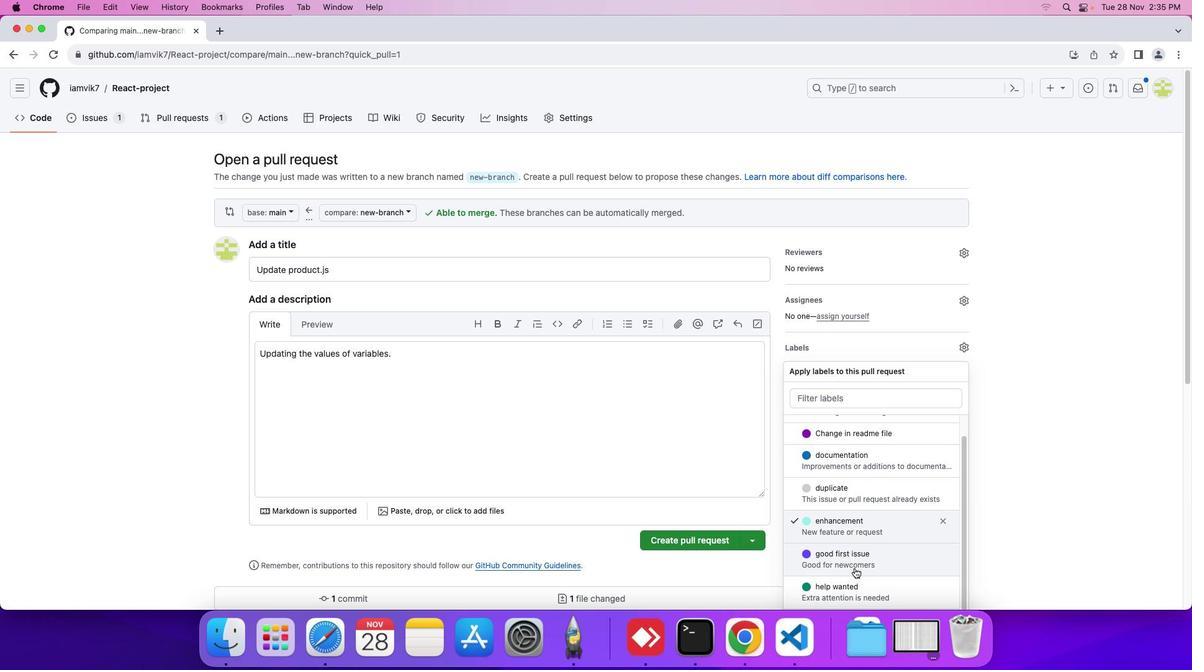 
Action: Mouse scrolled (855, 568) with delta (0, 0)
Screenshot: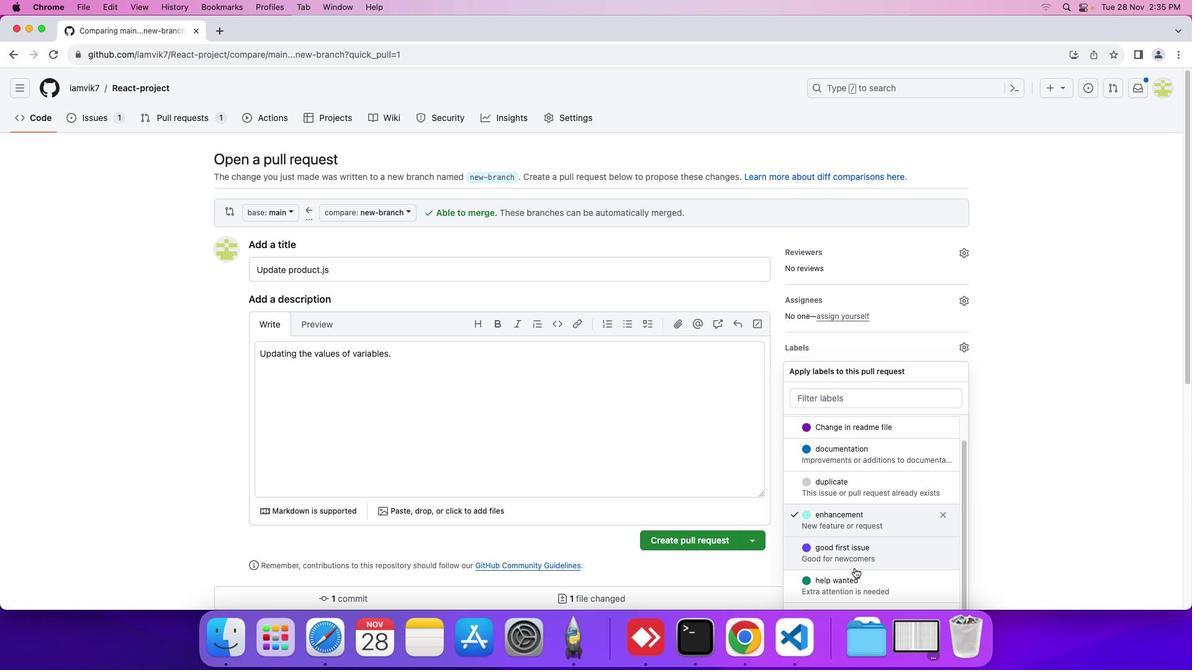 
Action: Mouse scrolled (855, 568) with delta (0, 0)
Screenshot: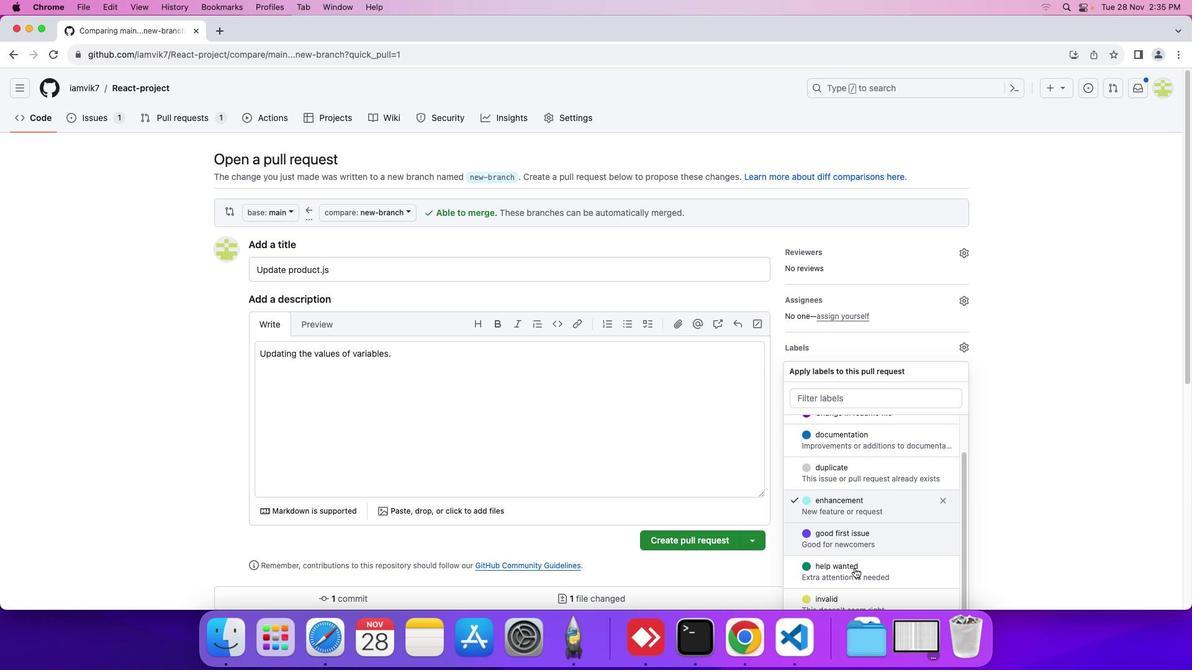 
Action: Mouse scrolled (855, 568) with delta (0, 0)
Screenshot: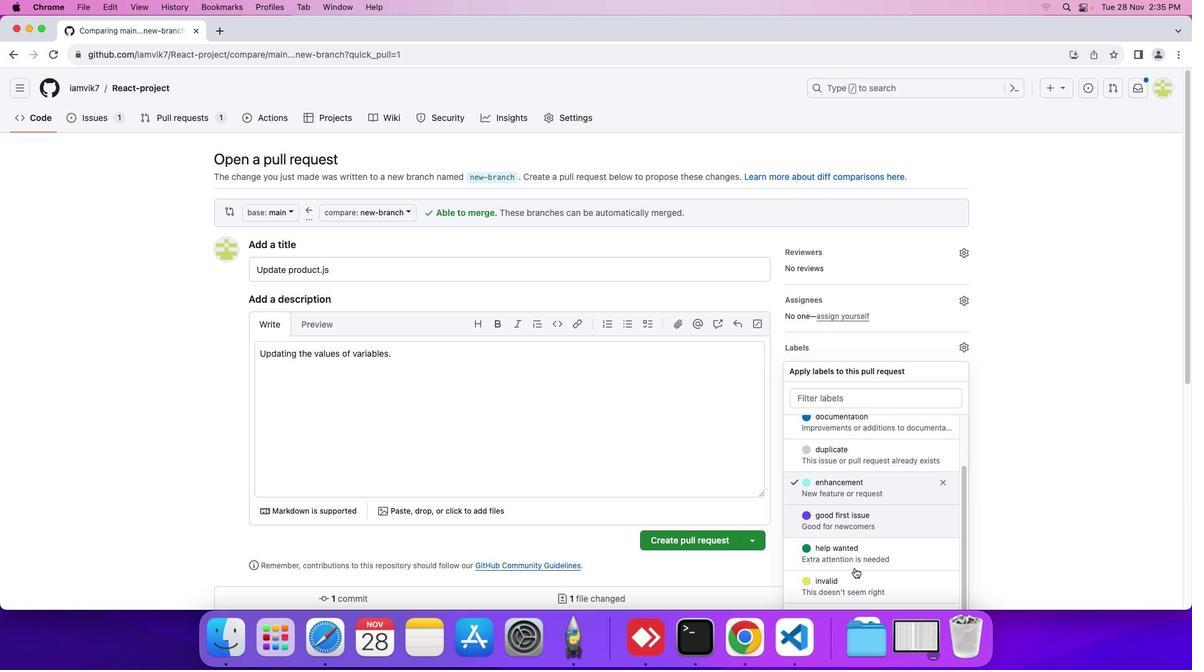 
Action: Mouse moved to (828, 550)
Screenshot: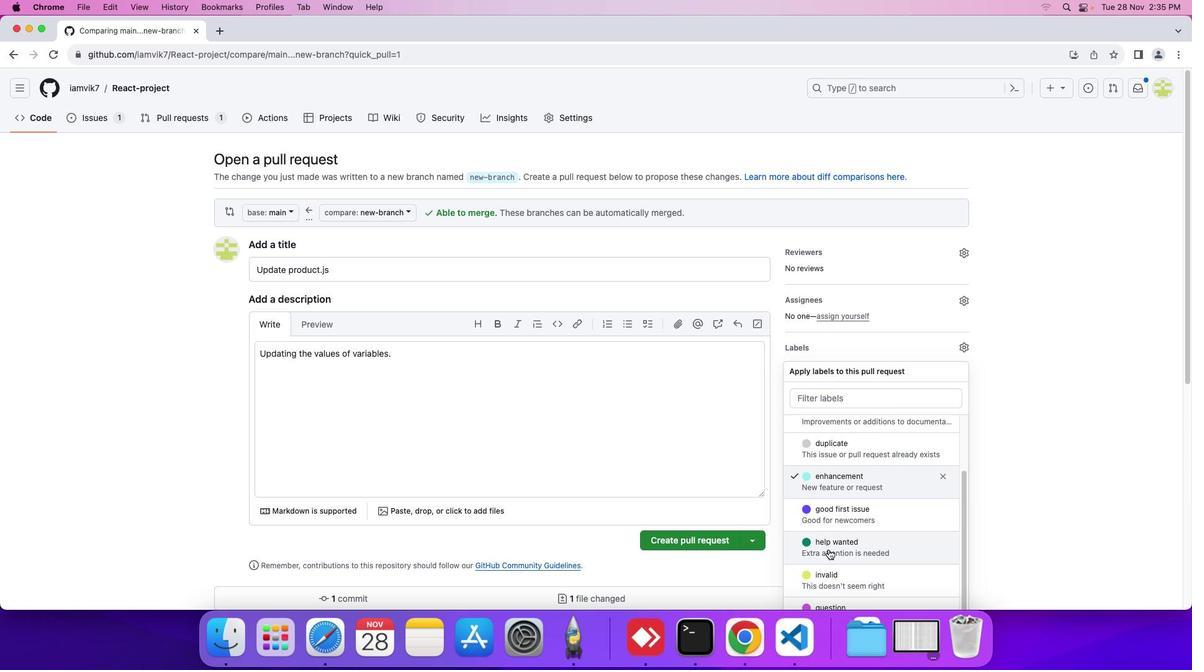 
Action: Mouse pressed left at (828, 550)
Screenshot: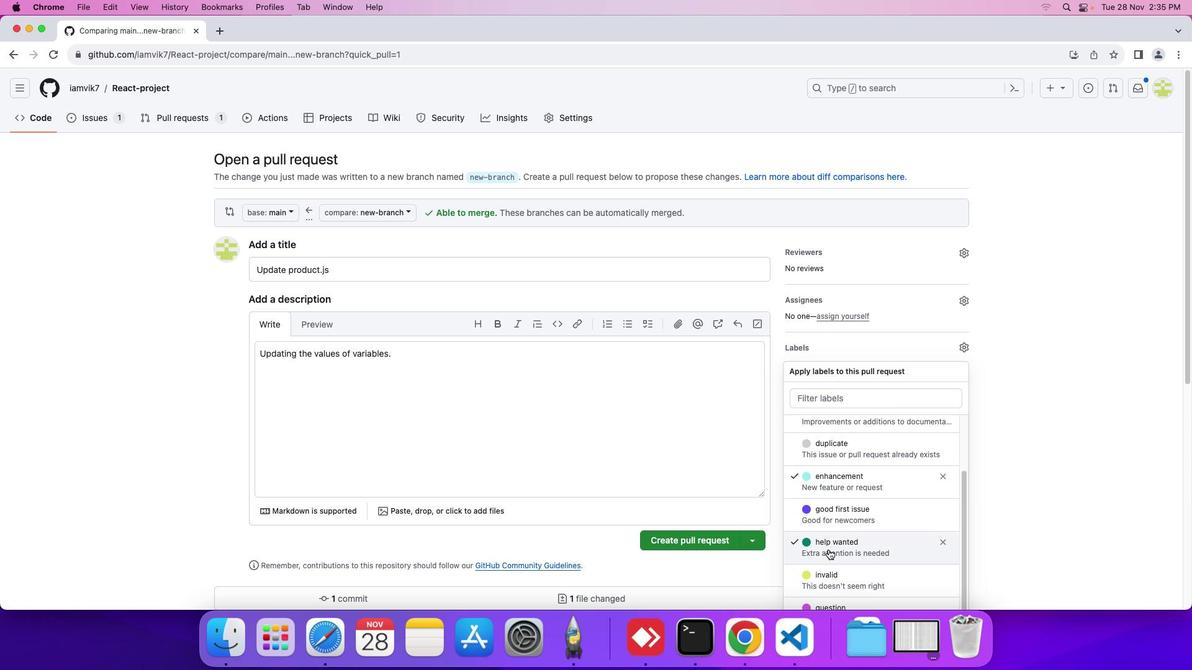
Action: Mouse moved to (828, 547)
Screenshot: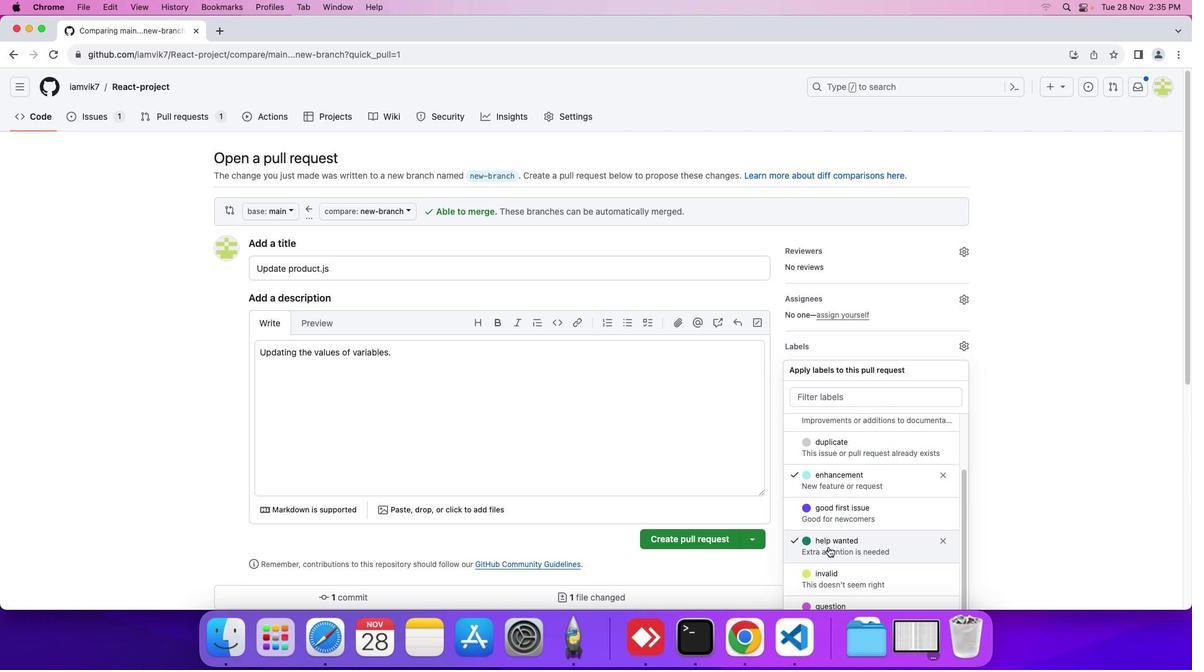 
Action: Mouse scrolled (828, 547) with delta (0, 0)
Screenshot: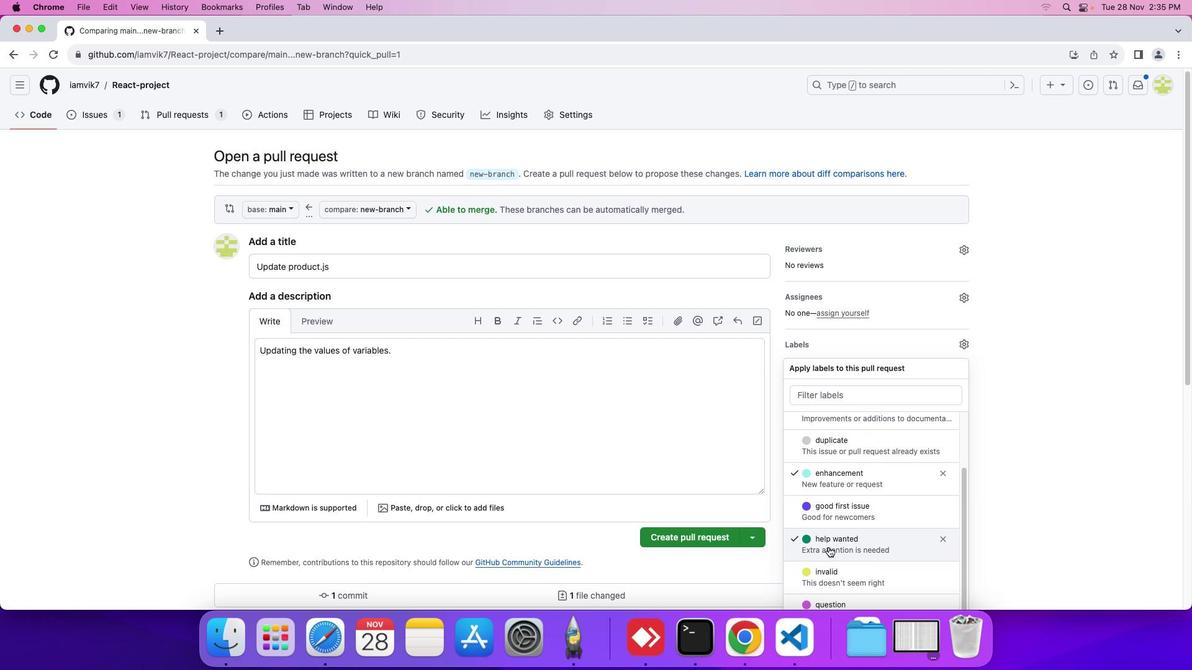 
Action: Mouse scrolled (828, 547) with delta (0, 0)
Screenshot: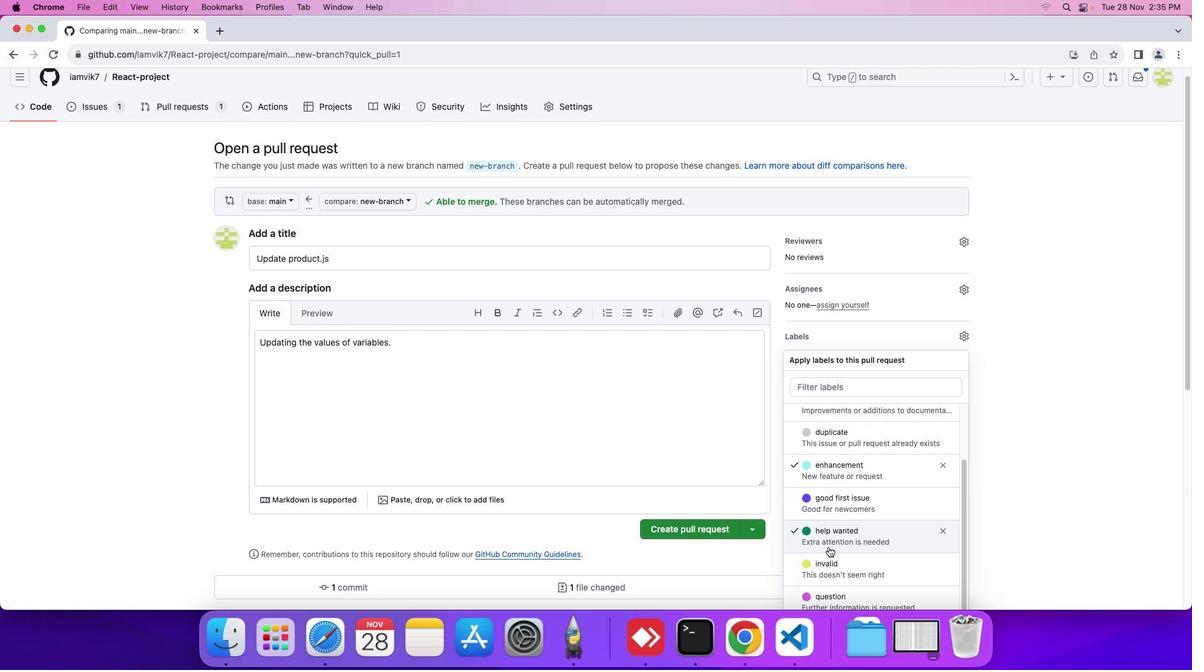 
Action: Mouse scrolled (828, 547) with delta (0, 0)
Screenshot: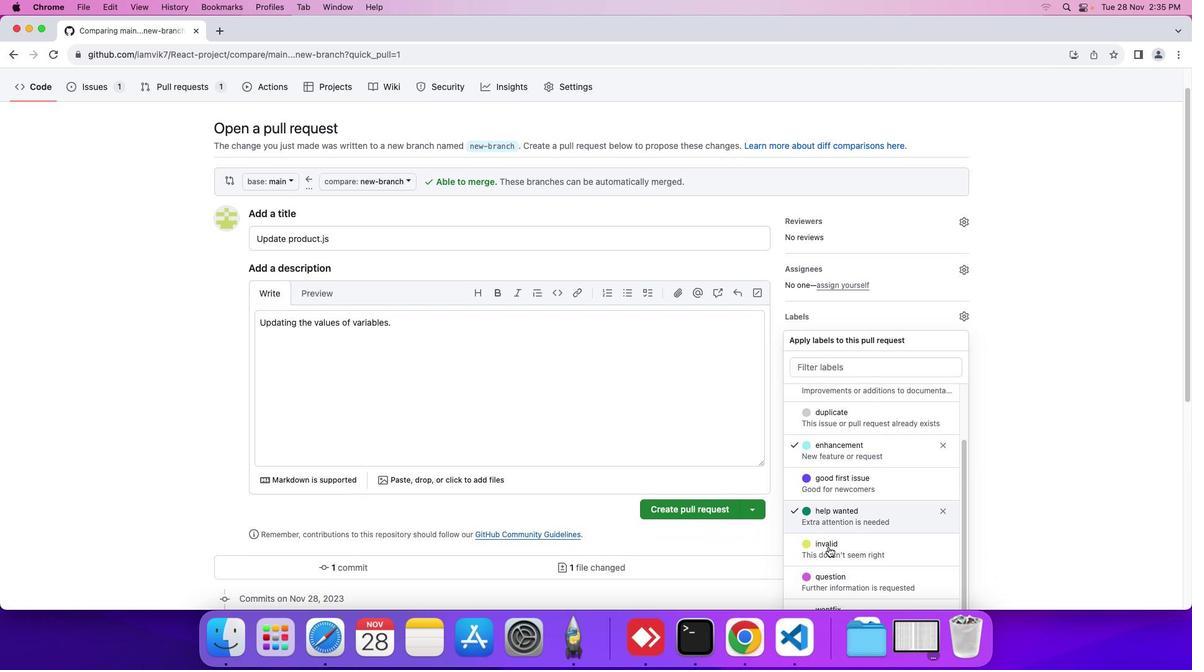 
Action: Mouse moved to (832, 545)
Screenshot: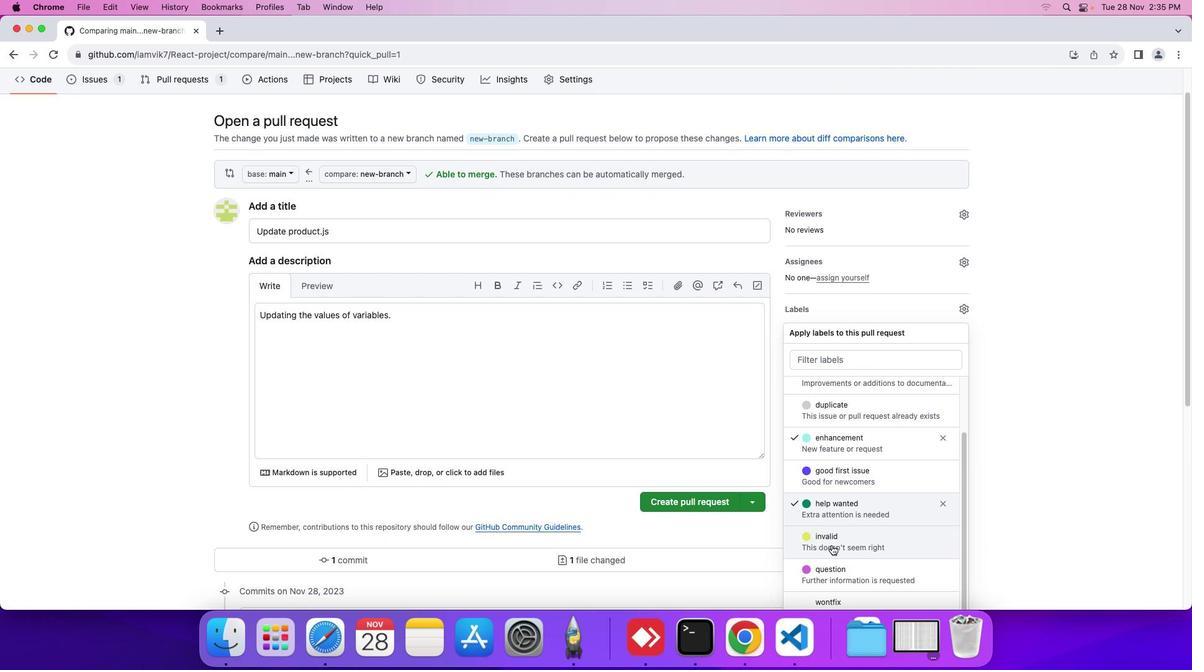 
Action: Mouse scrolled (832, 545) with delta (0, 0)
Screenshot: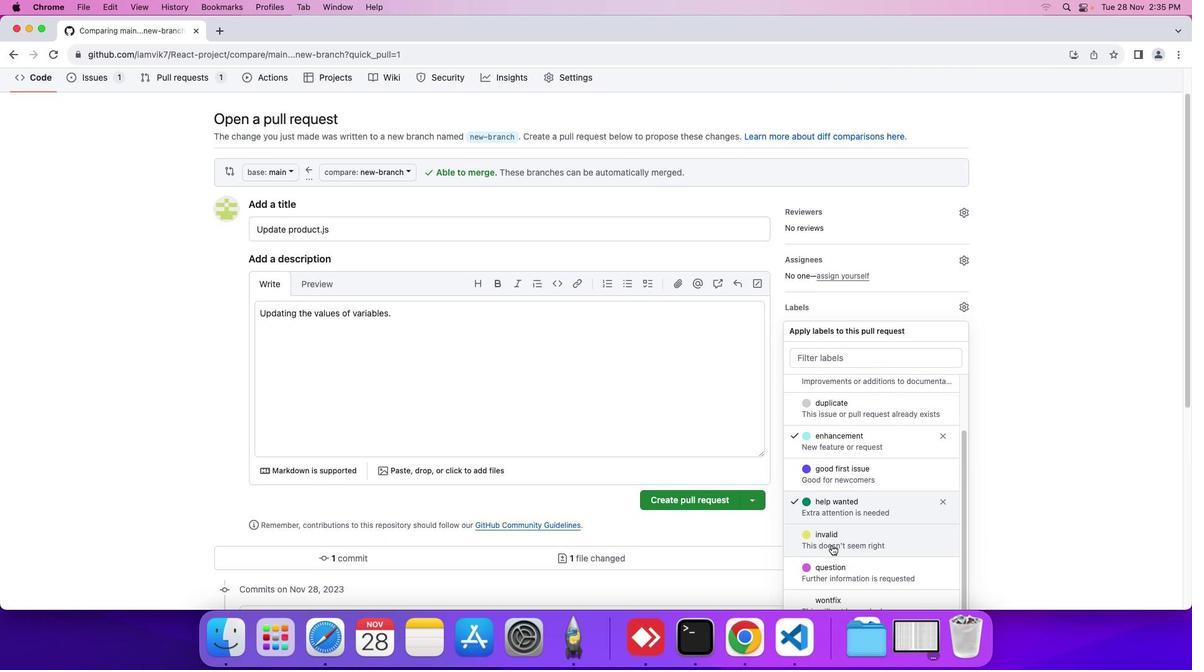 
Action: Mouse scrolled (832, 545) with delta (0, 0)
Screenshot: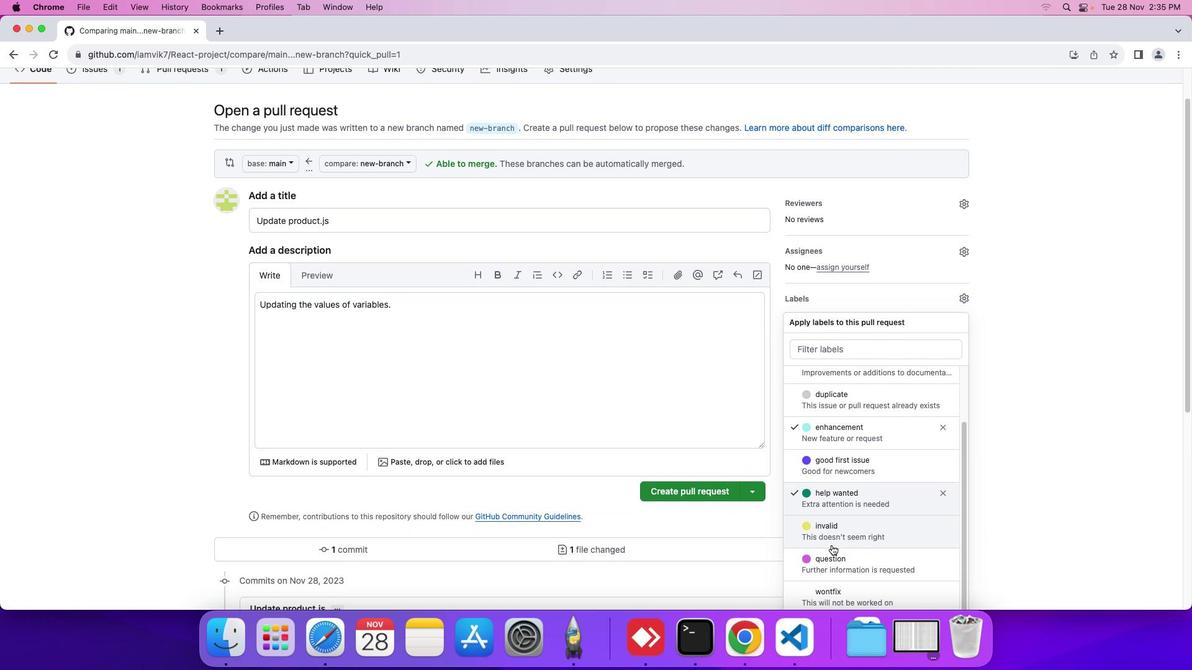 
Action: Mouse moved to (821, 301)
Screenshot: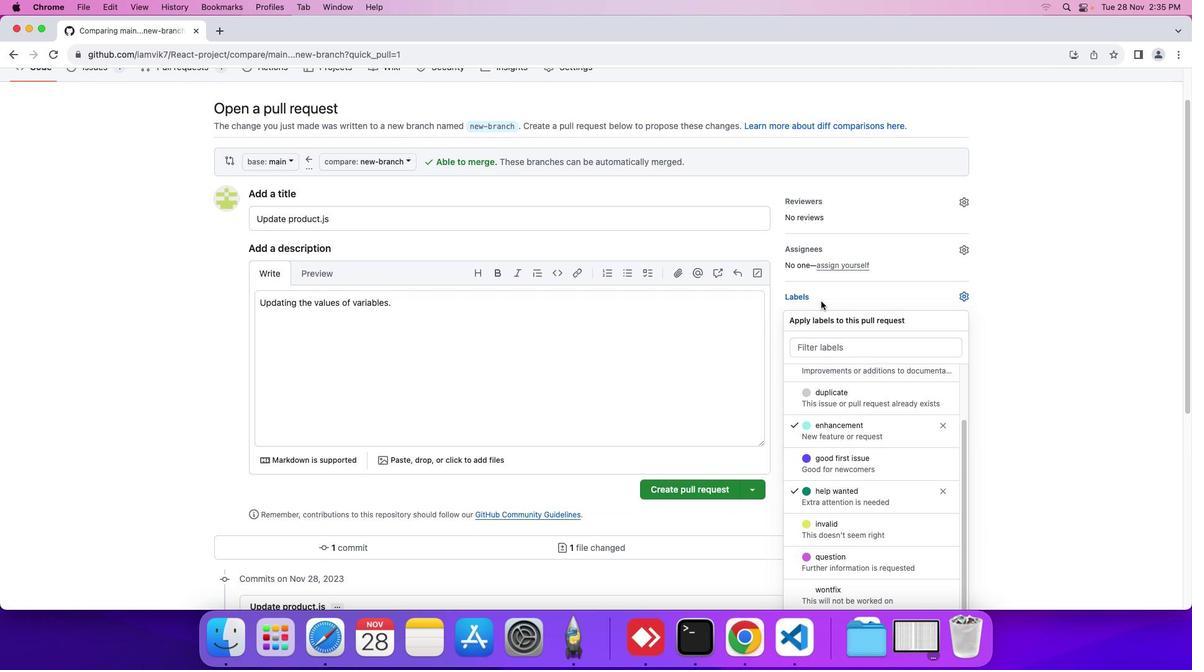 
Action: Mouse pressed left at (821, 301)
Screenshot: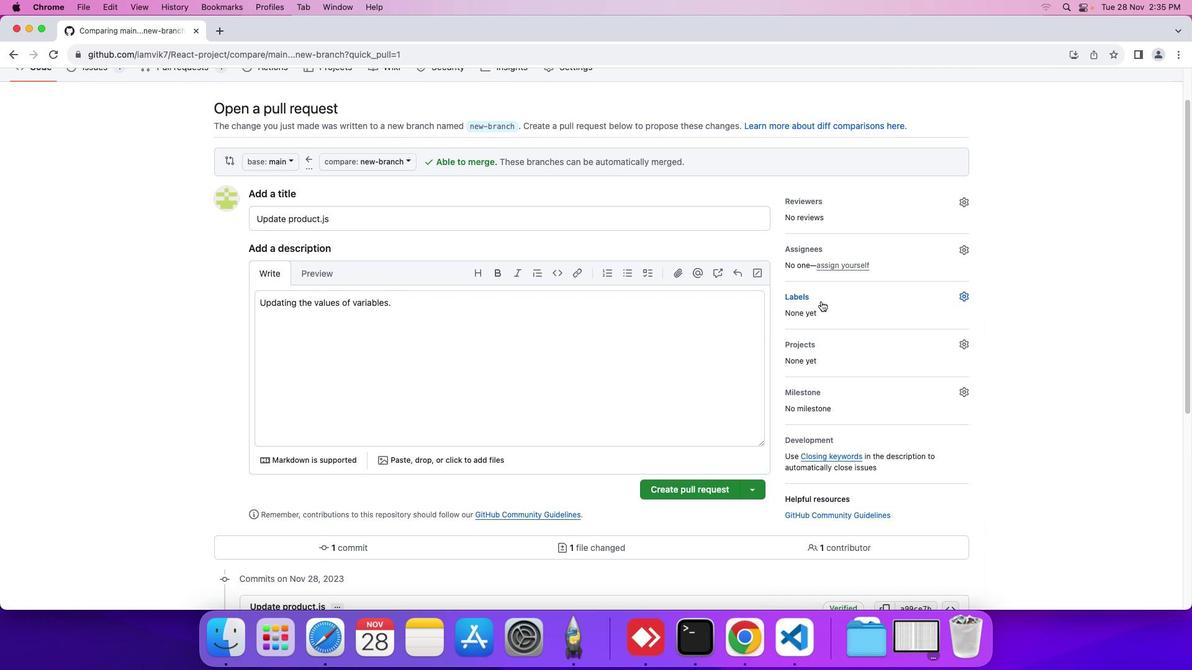 
Action: Mouse moved to (701, 487)
Screenshot: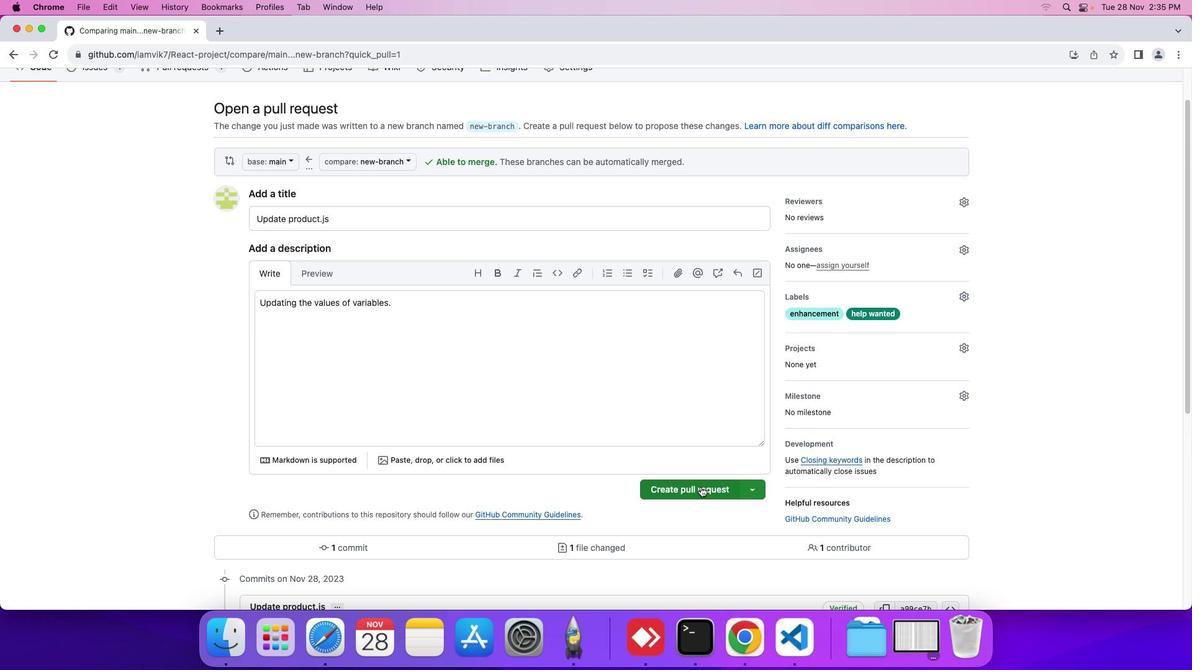 
Action: Mouse pressed left at (701, 487)
Screenshot: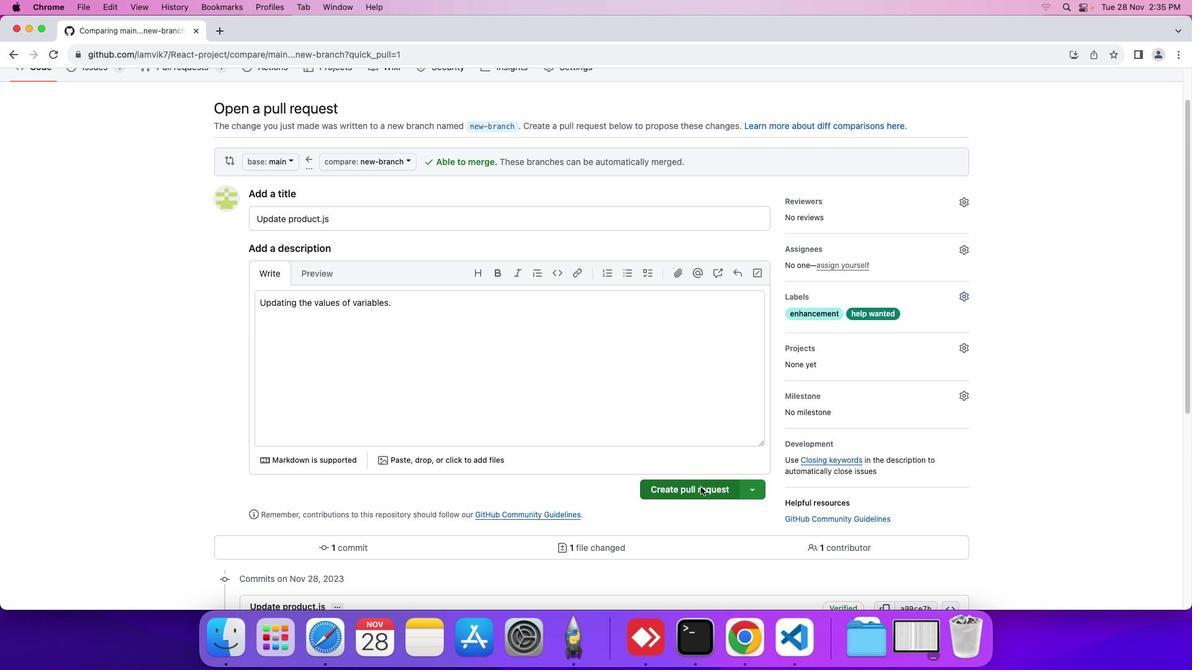 
Action: Mouse moved to (428, 391)
Screenshot: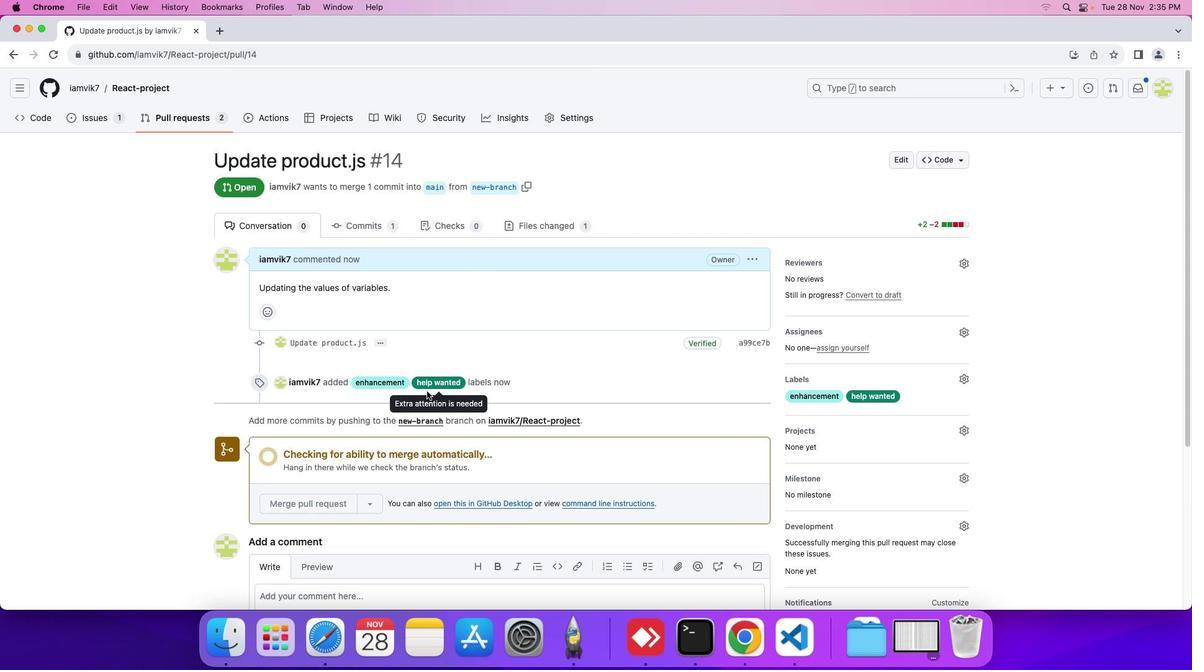 
